 Task: Find connections with filter location Kaulsdorf with filter topic #Travelwith filter profile language Potuguese with filter current company Boyden with filter school The Bishop's School with filter industry Environmental Quality Programs with filter service category Life Insurance with filter keywords title Cosmetologist
Action: Mouse moved to (525, 65)
Screenshot: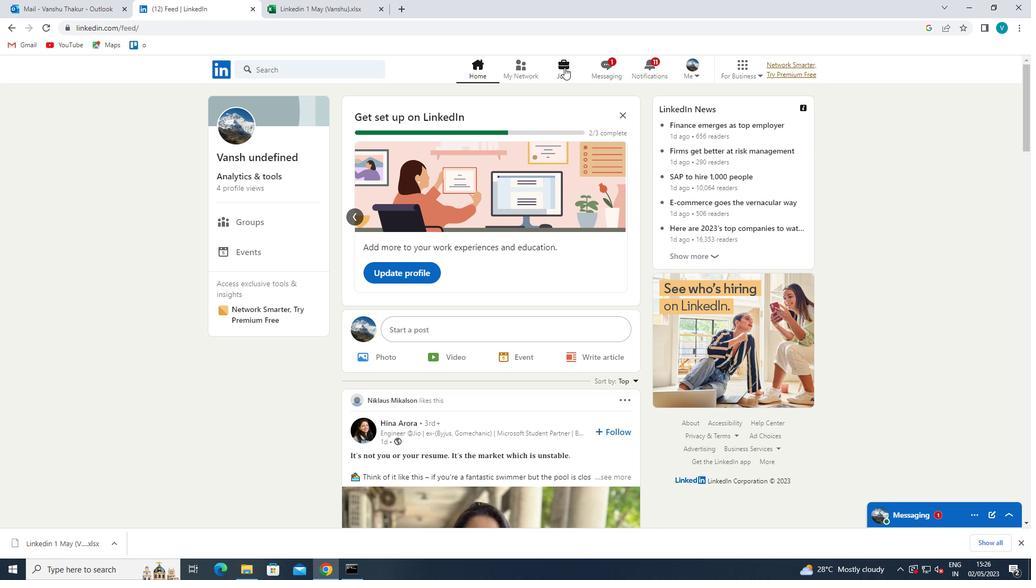 
Action: Mouse pressed left at (525, 65)
Screenshot: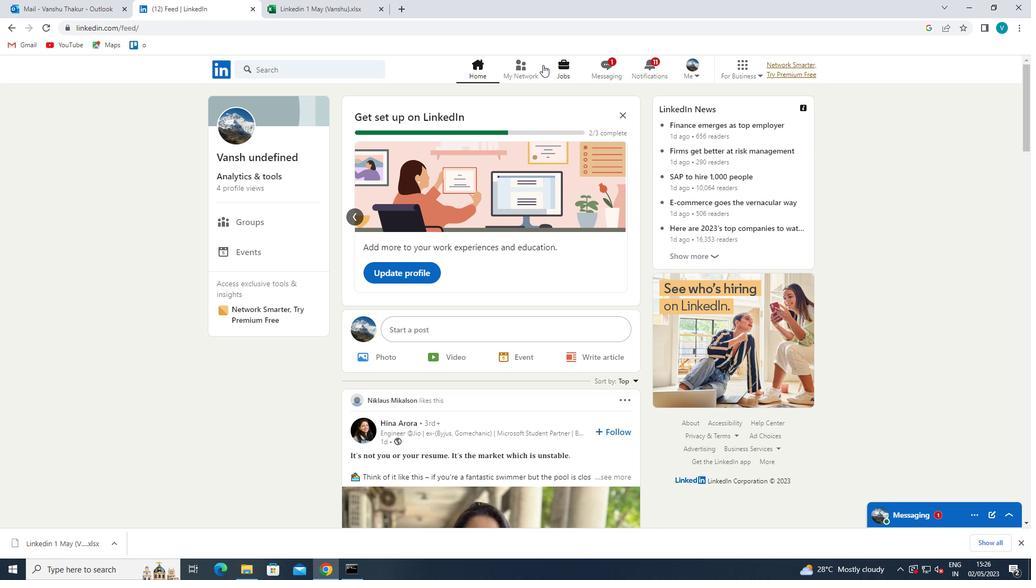 
Action: Mouse moved to (275, 126)
Screenshot: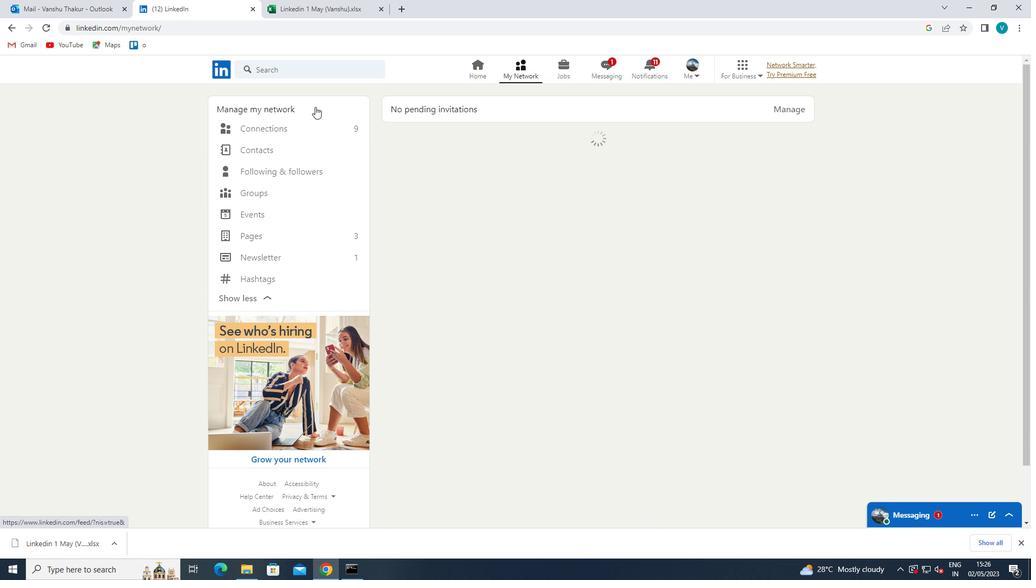 
Action: Mouse pressed left at (275, 126)
Screenshot: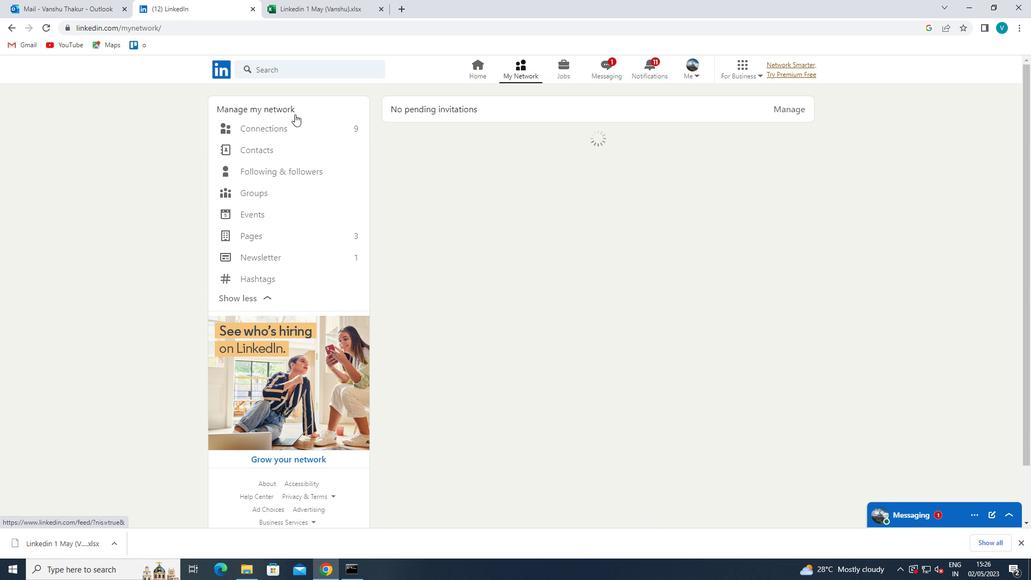 
Action: Mouse moved to (599, 128)
Screenshot: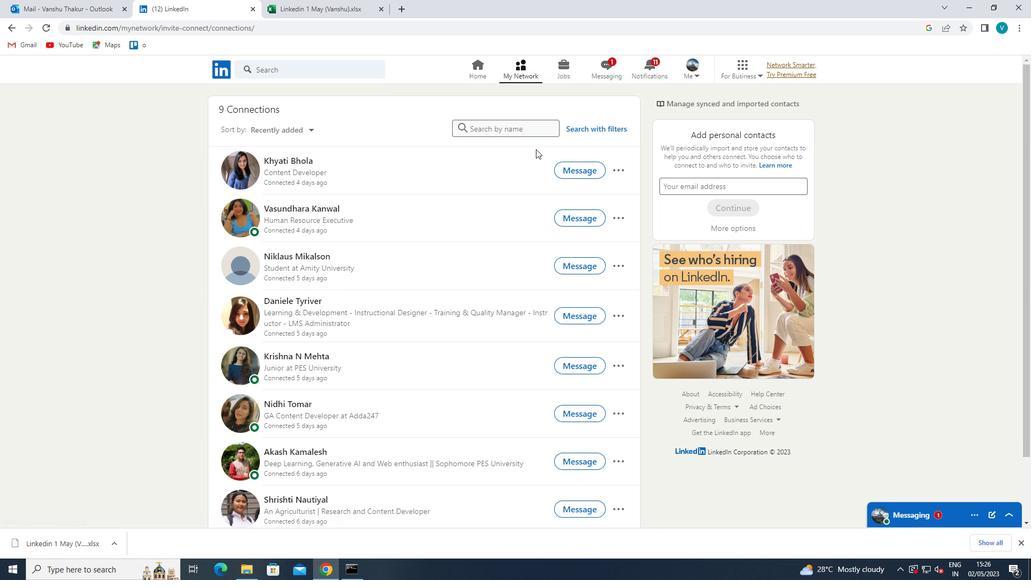 
Action: Mouse pressed left at (599, 128)
Screenshot: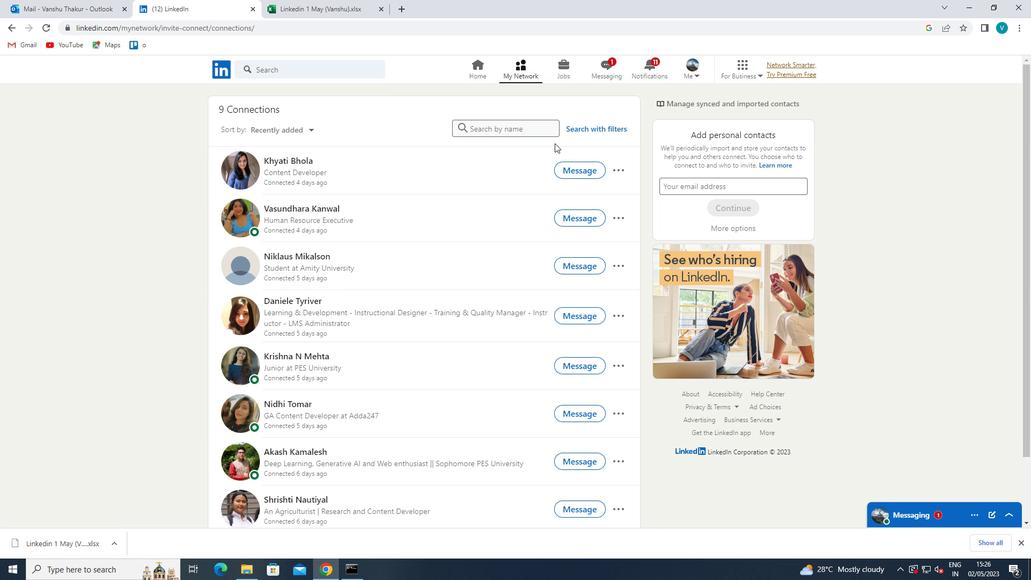 
Action: Mouse moved to (513, 106)
Screenshot: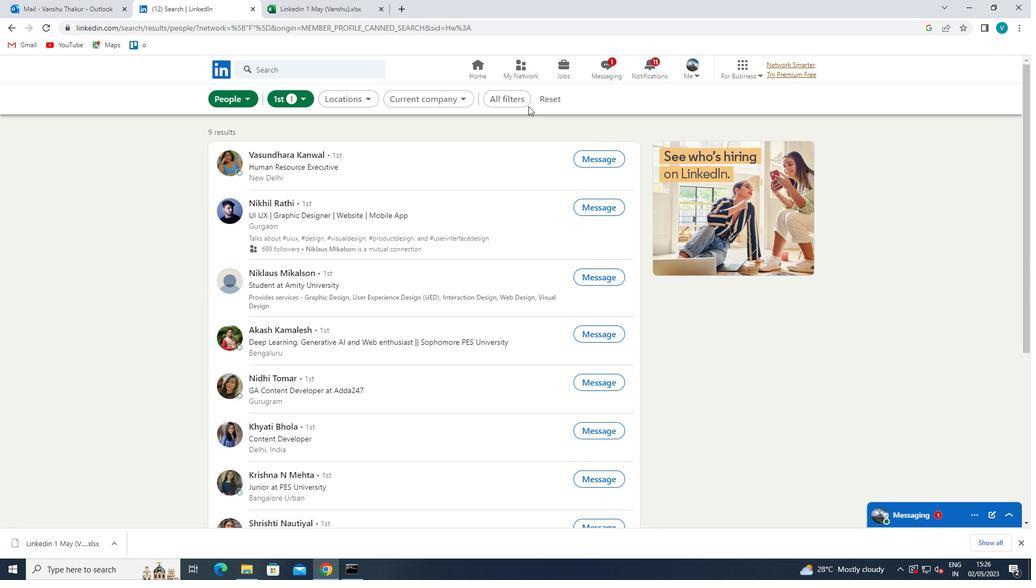 
Action: Mouse pressed left at (513, 106)
Screenshot: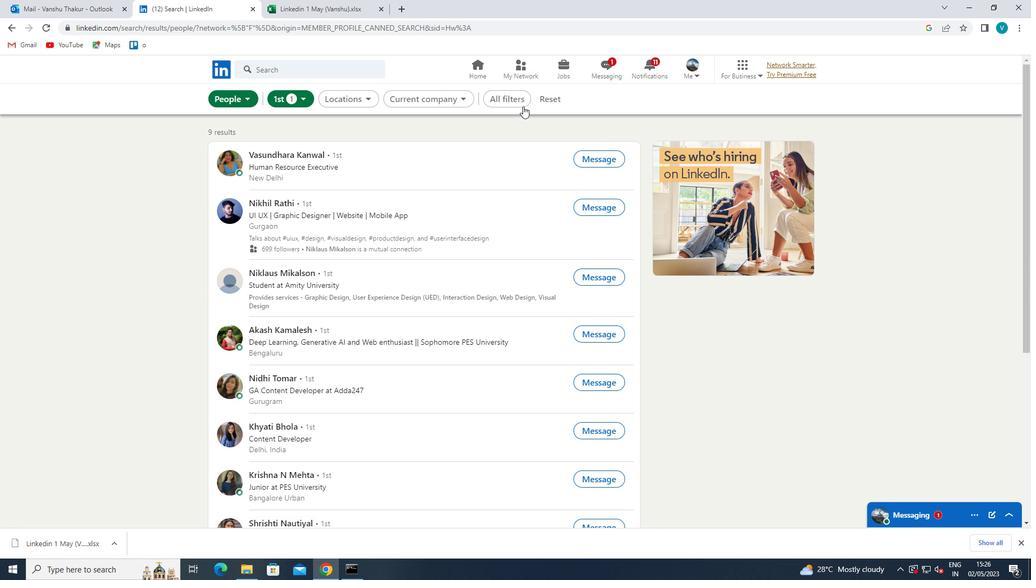 
Action: Mouse moved to (879, 277)
Screenshot: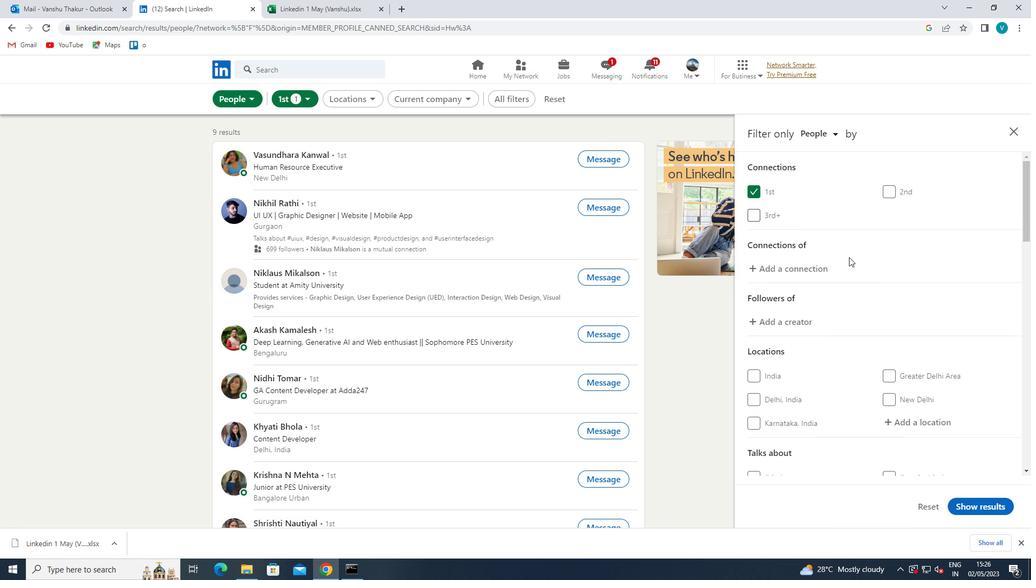 
Action: Mouse scrolled (879, 277) with delta (0, 0)
Screenshot: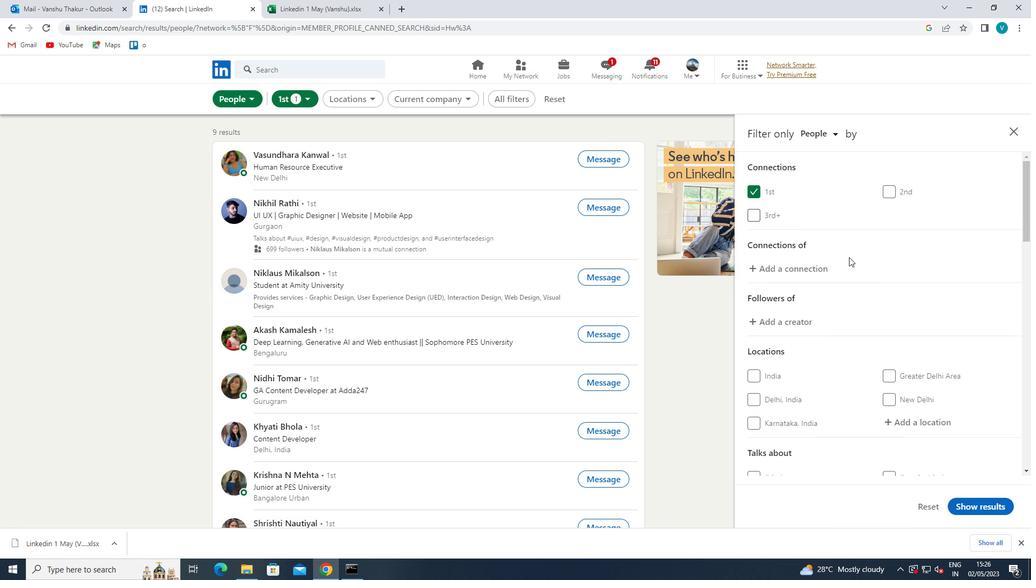 
Action: Mouse moved to (879, 277)
Screenshot: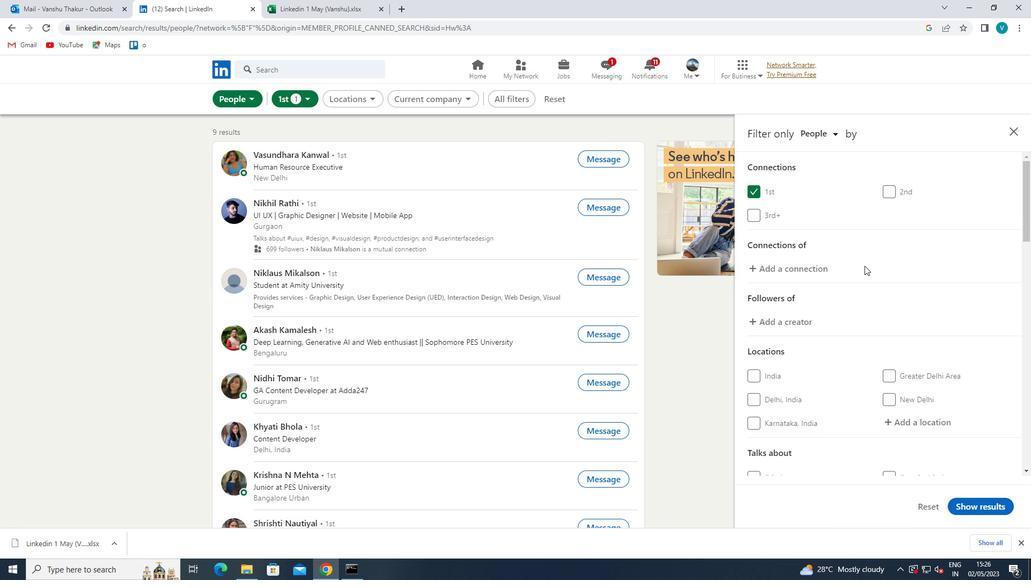 
Action: Mouse scrolled (879, 277) with delta (0, 0)
Screenshot: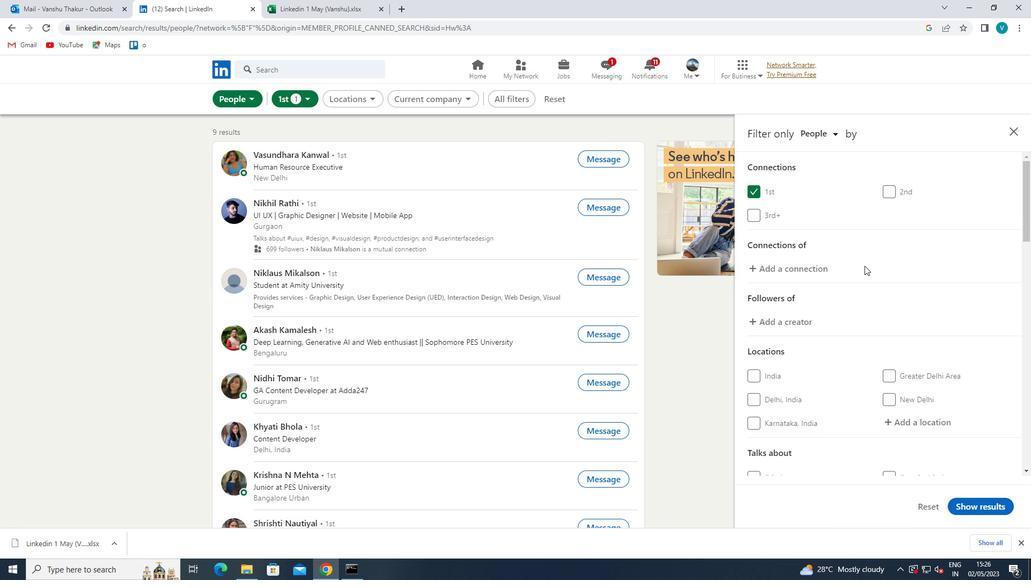 
Action: Mouse moved to (922, 313)
Screenshot: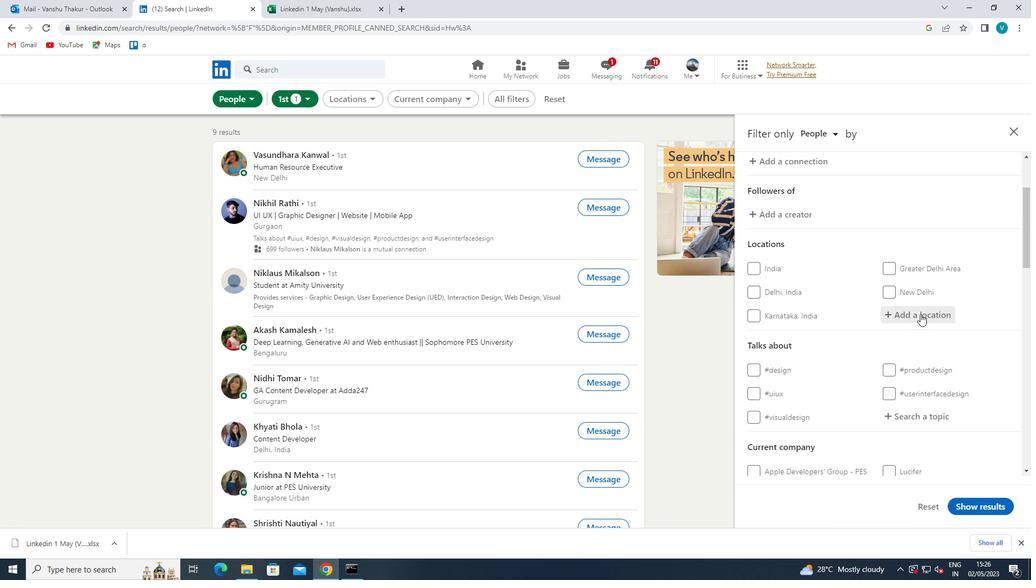
Action: Mouse pressed left at (922, 313)
Screenshot: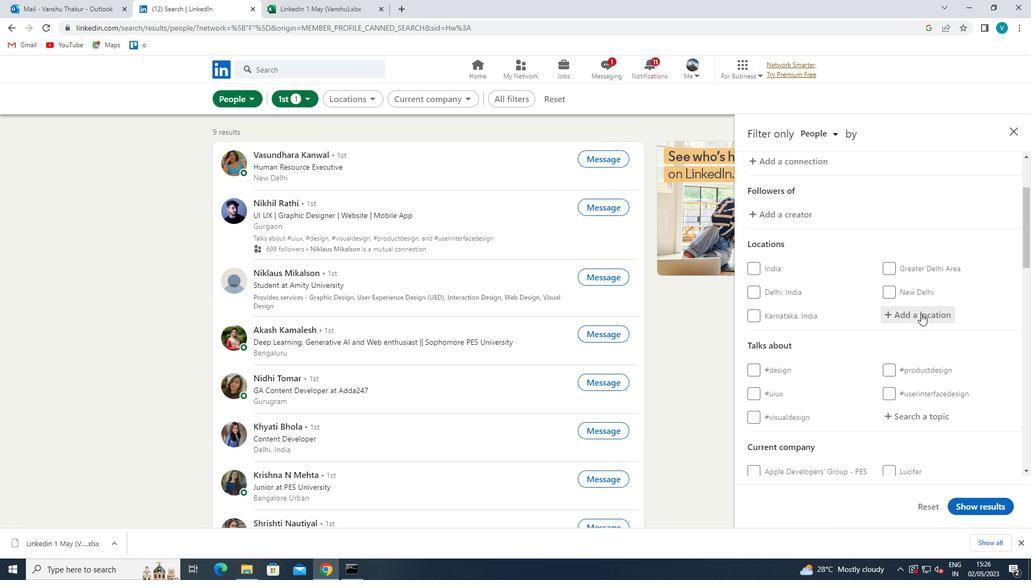 
Action: Mouse moved to (839, 268)
Screenshot: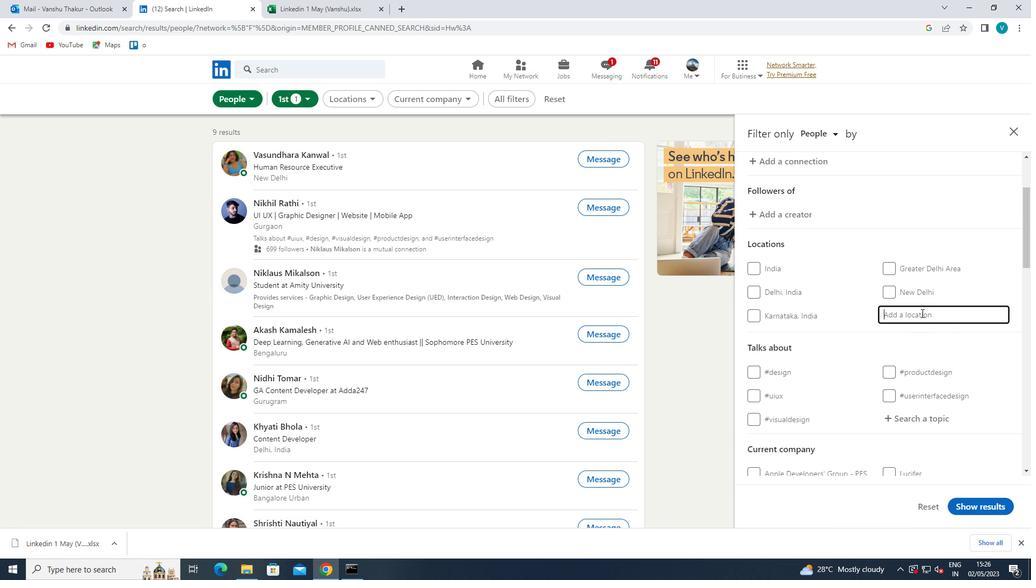 
Action: Key pressed <Key.shift>K
Screenshot: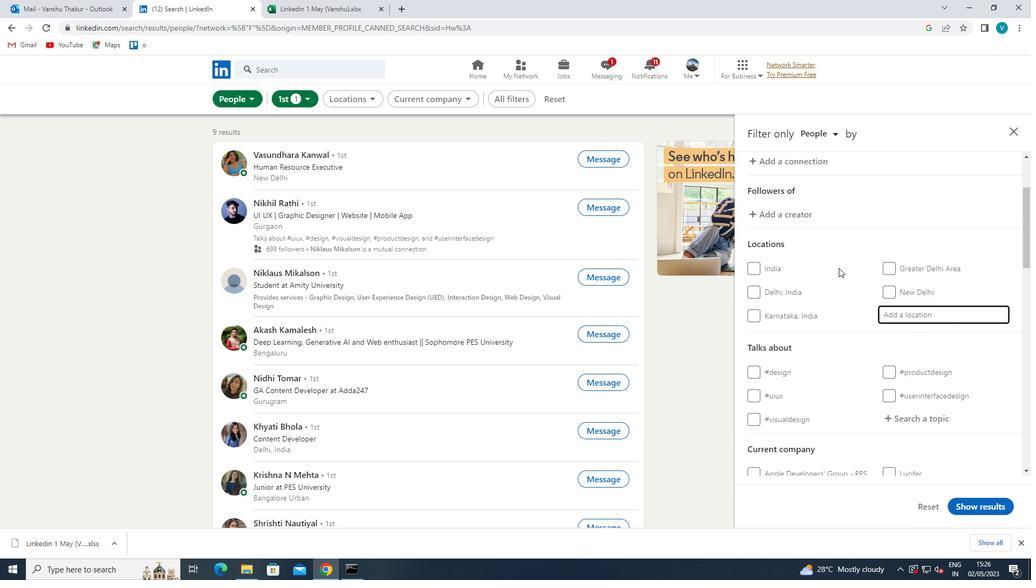 
Action: Mouse moved to (839, 268)
Screenshot: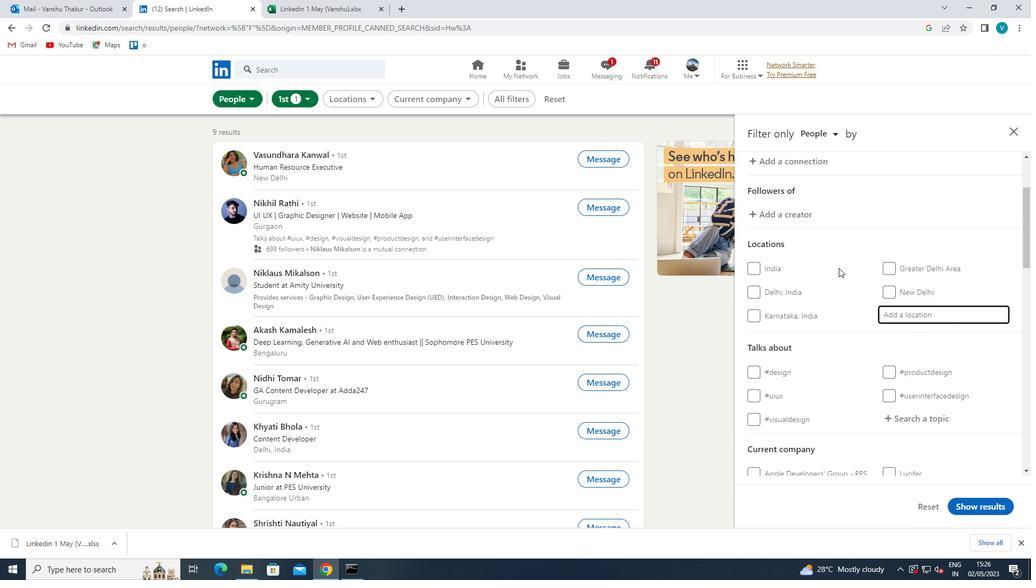
Action: Key pressed AULSDORF
Screenshot: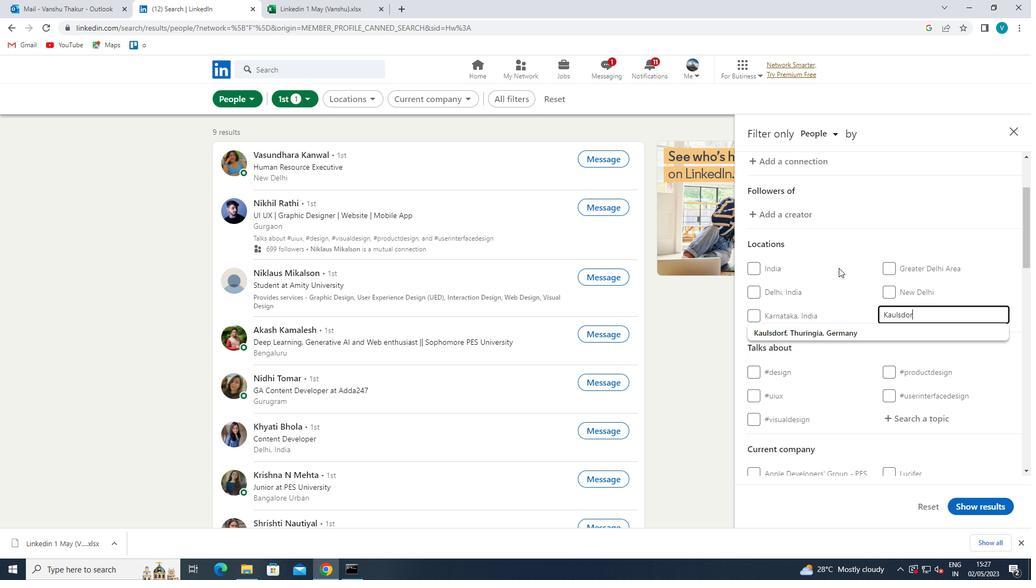 
Action: Mouse moved to (828, 333)
Screenshot: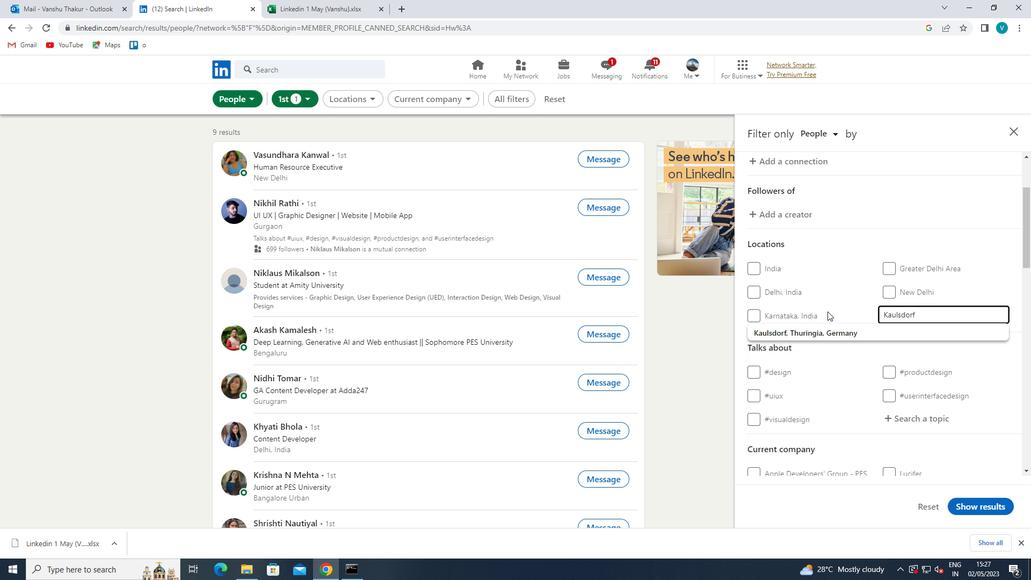 
Action: Mouse pressed left at (828, 333)
Screenshot: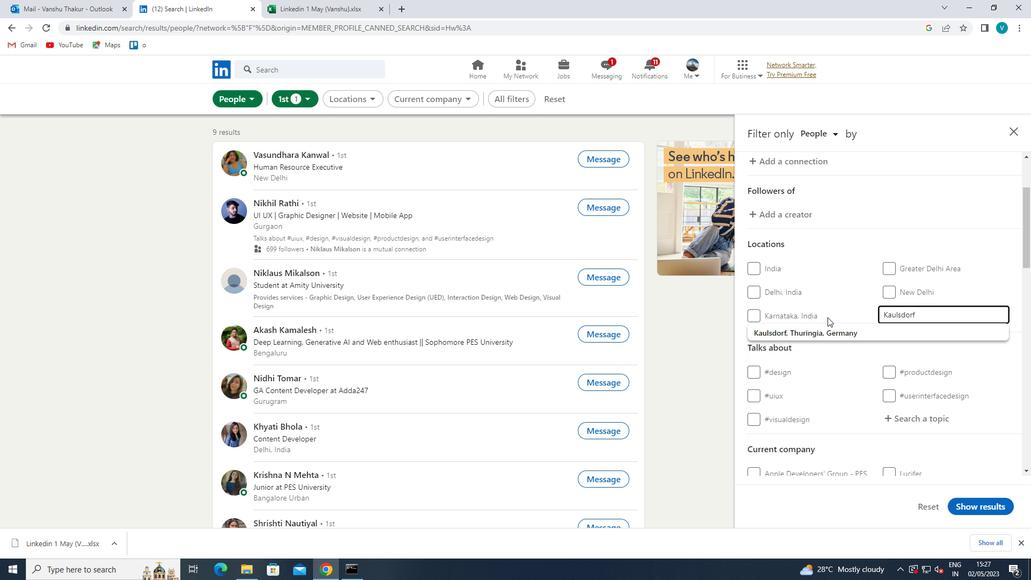 
Action: Mouse moved to (830, 331)
Screenshot: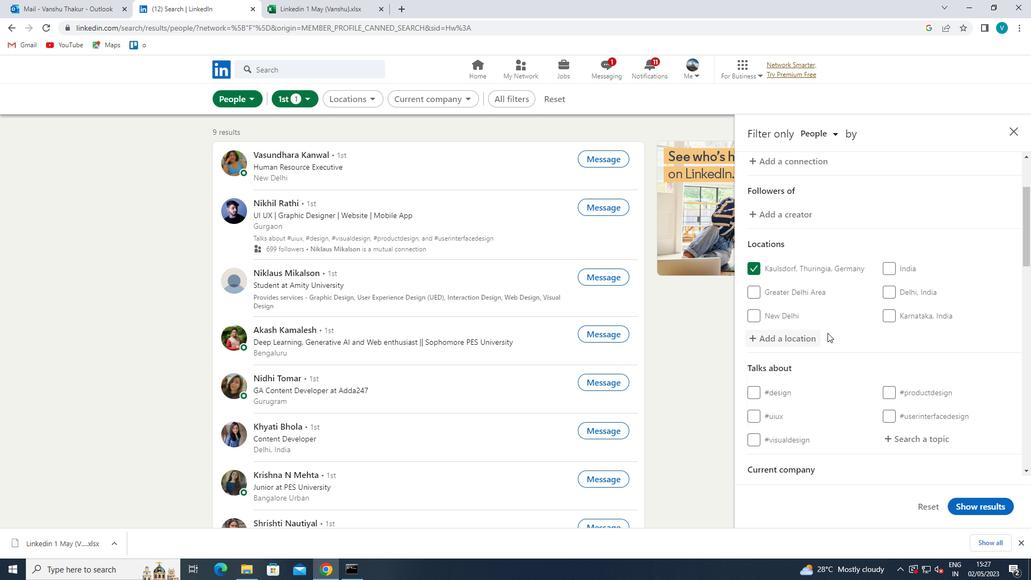 
Action: Mouse scrolled (830, 331) with delta (0, 0)
Screenshot: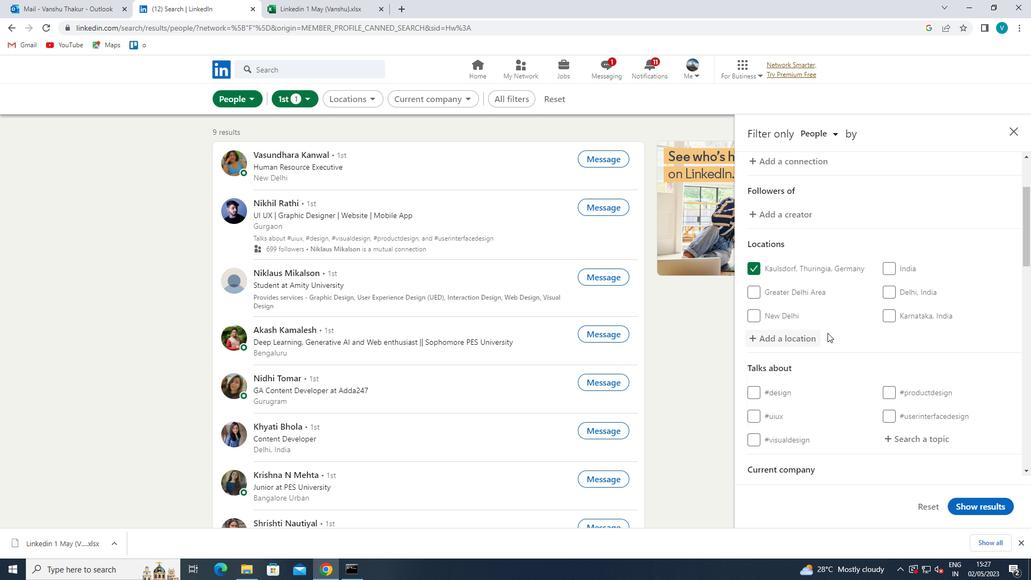 
Action: Mouse moved to (832, 331)
Screenshot: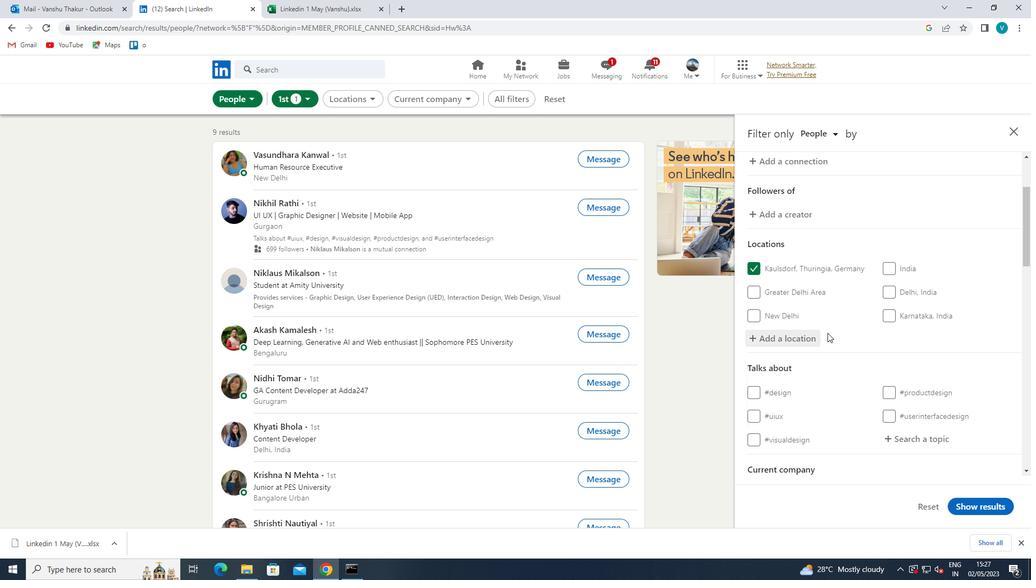 
Action: Mouse scrolled (832, 330) with delta (0, 0)
Screenshot: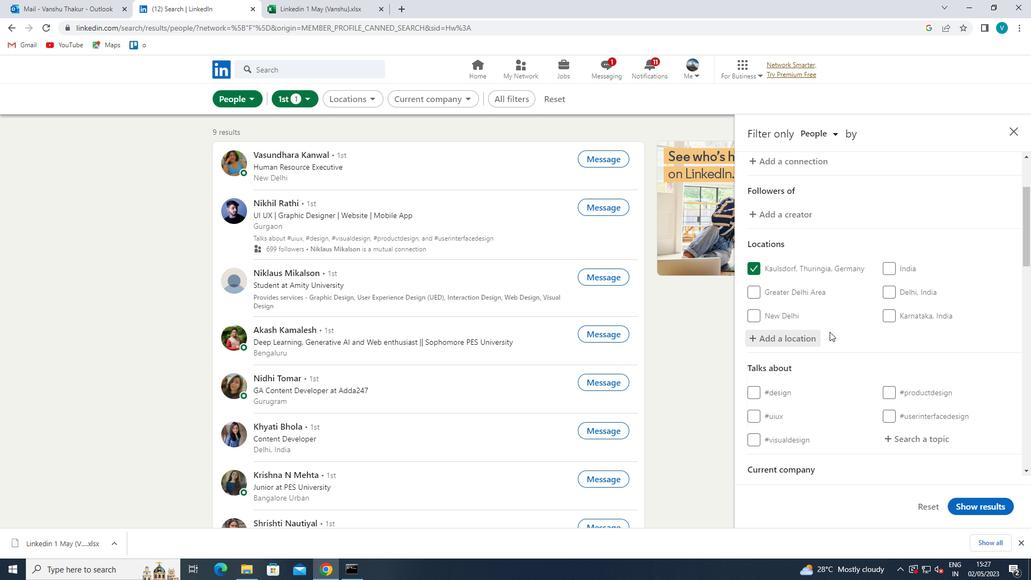 
Action: Mouse scrolled (832, 330) with delta (0, 0)
Screenshot: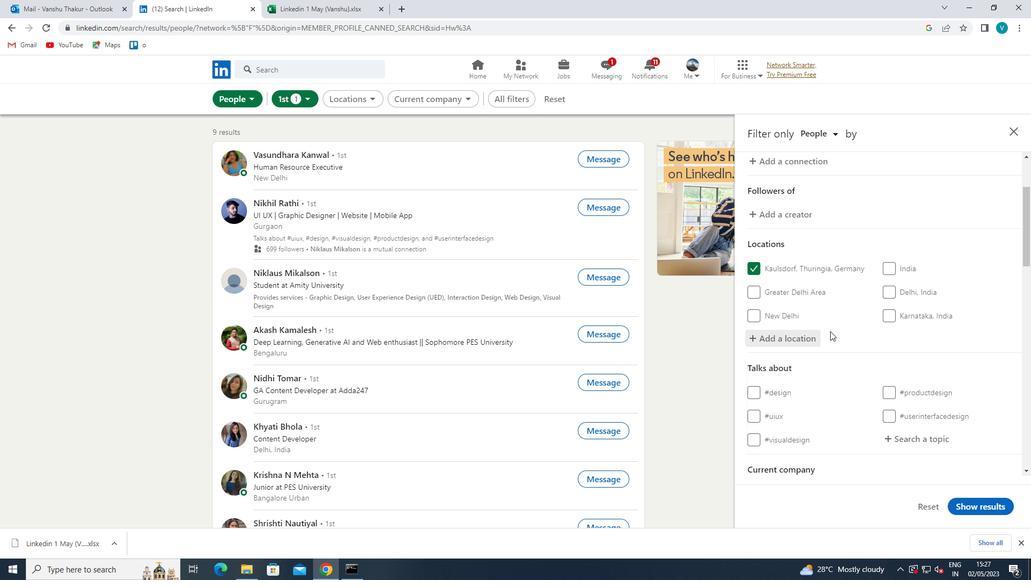 
Action: Mouse moved to (936, 277)
Screenshot: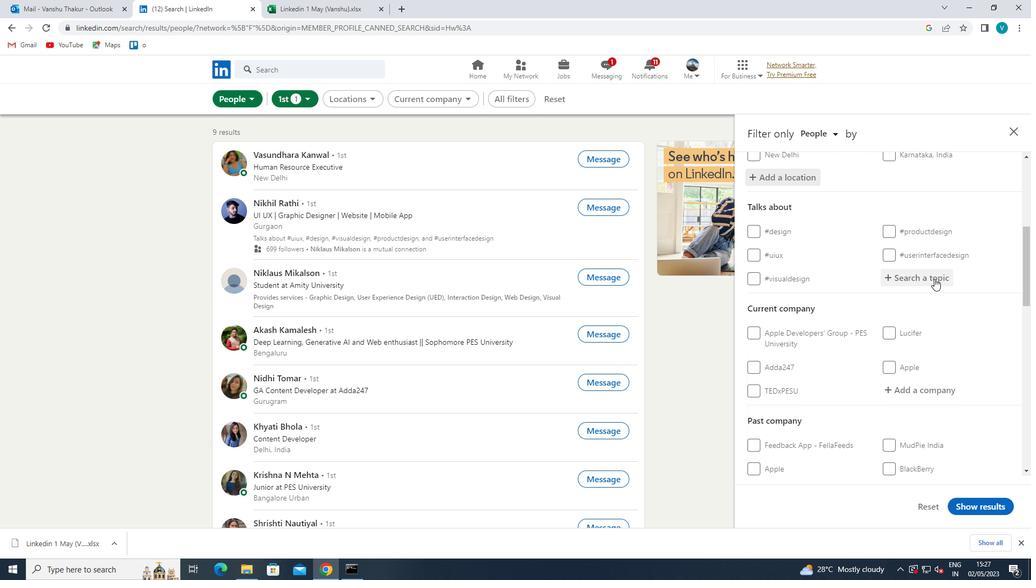 
Action: Mouse pressed left at (936, 277)
Screenshot: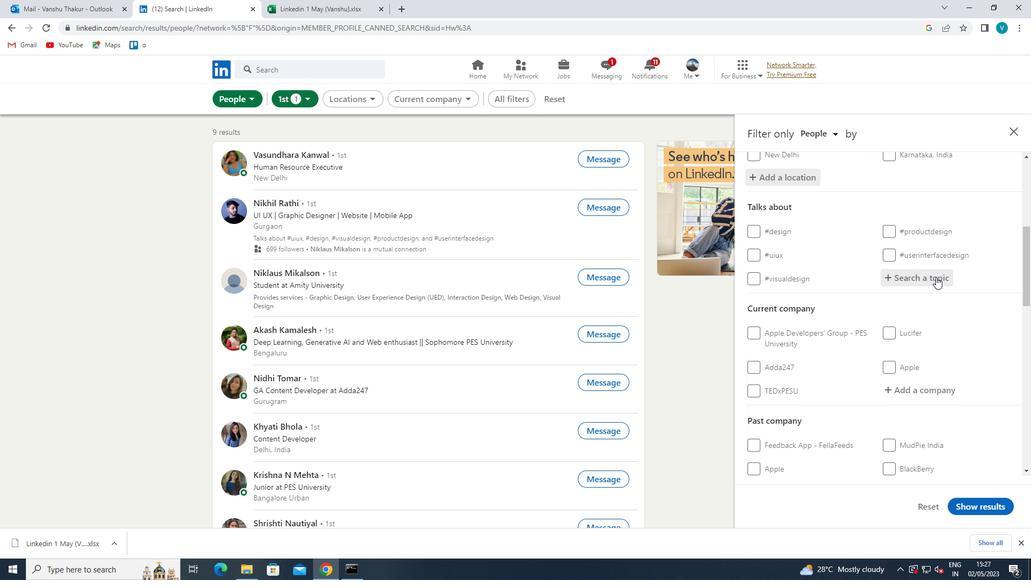 
Action: Mouse moved to (877, 309)
Screenshot: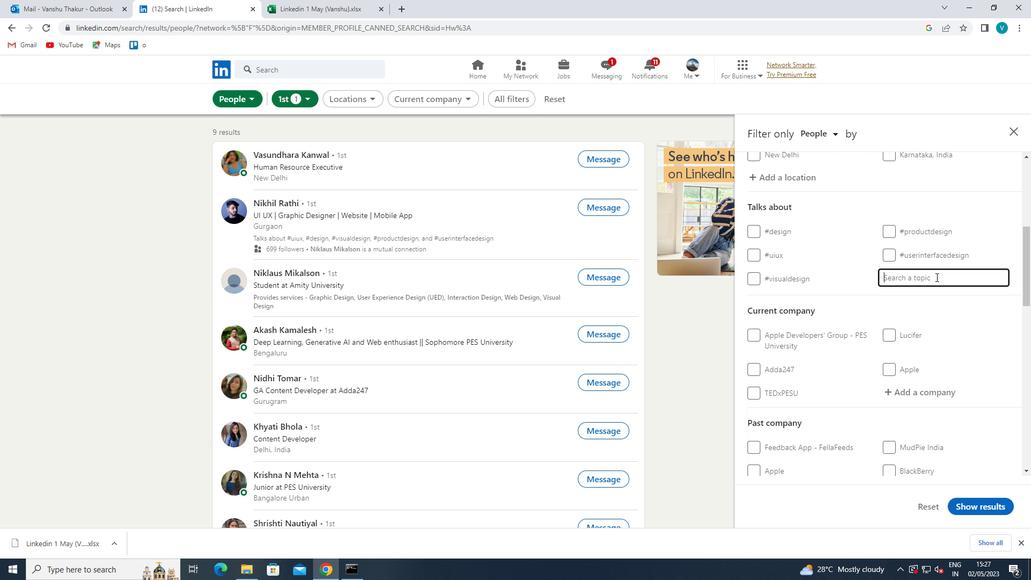 
Action: Key pressed <Key.shift><Key.shift><Key.shift>TRAV
Screenshot: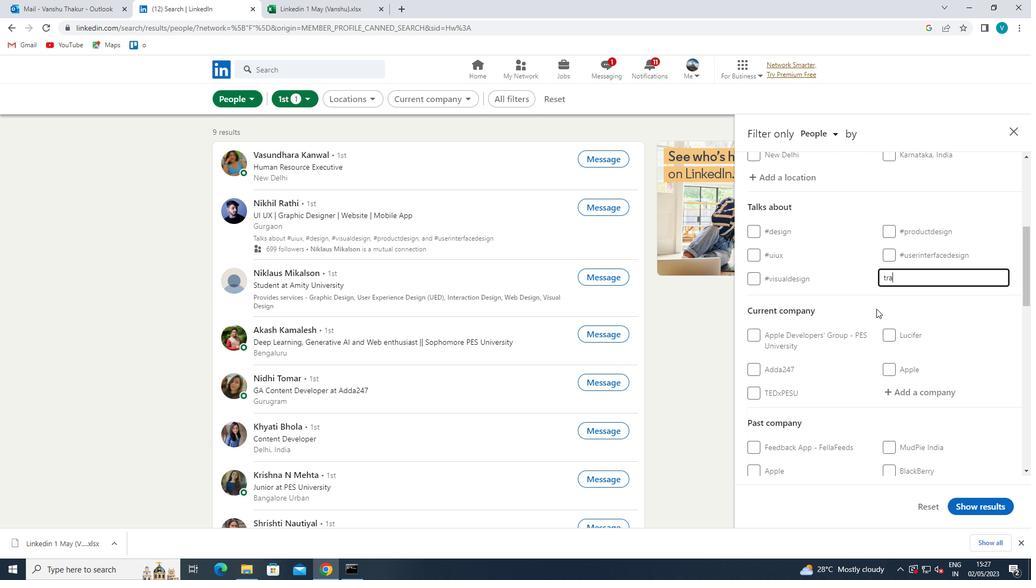 
Action: Mouse moved to (877, 309)
Screenshot: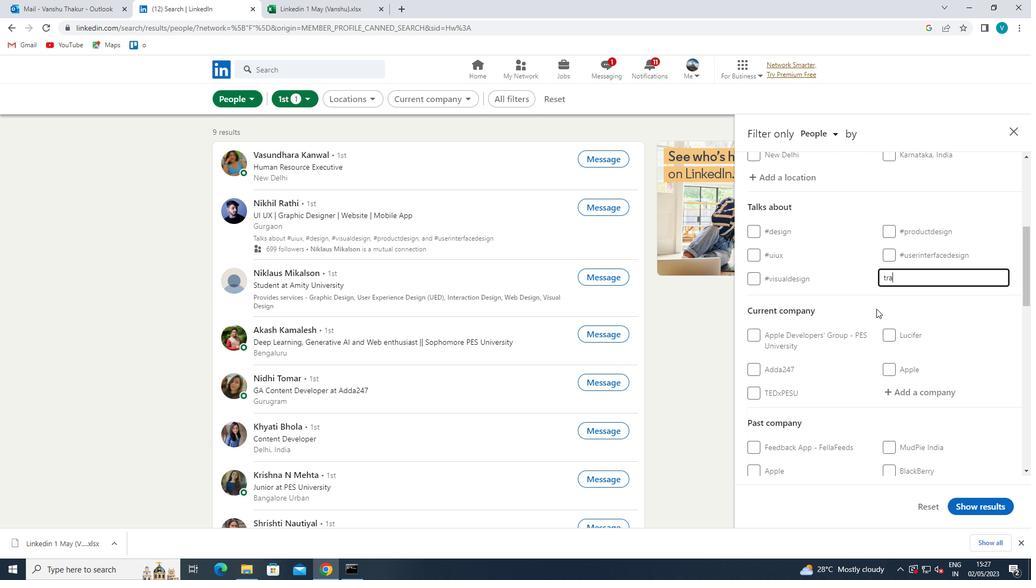 
Action: Key pressed EL
Screenshot: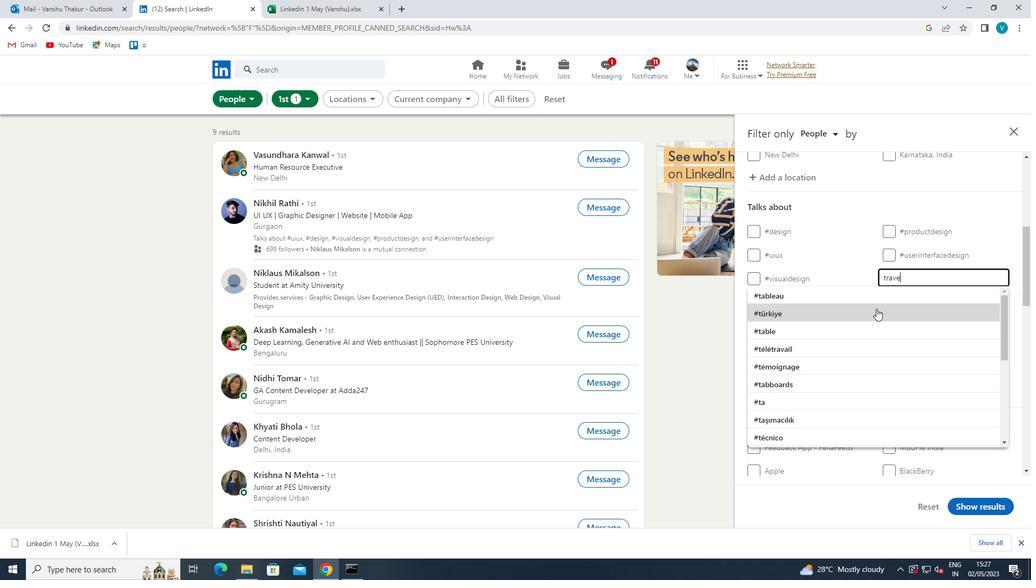 
Action: Mouse moved to (882, 294)
Screenshot: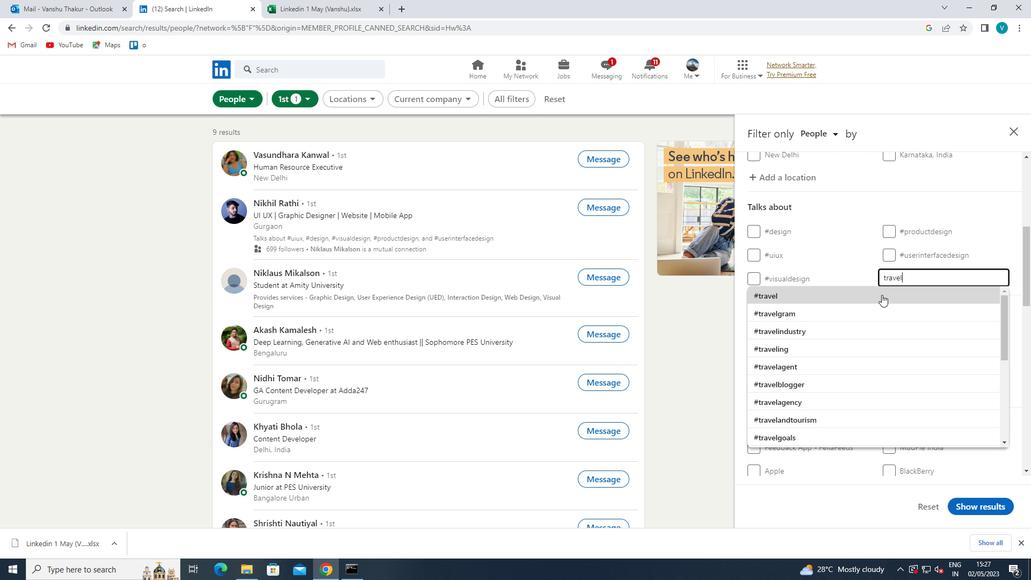 
Action: Mouse pressed left at (882, 294)
Screenshot: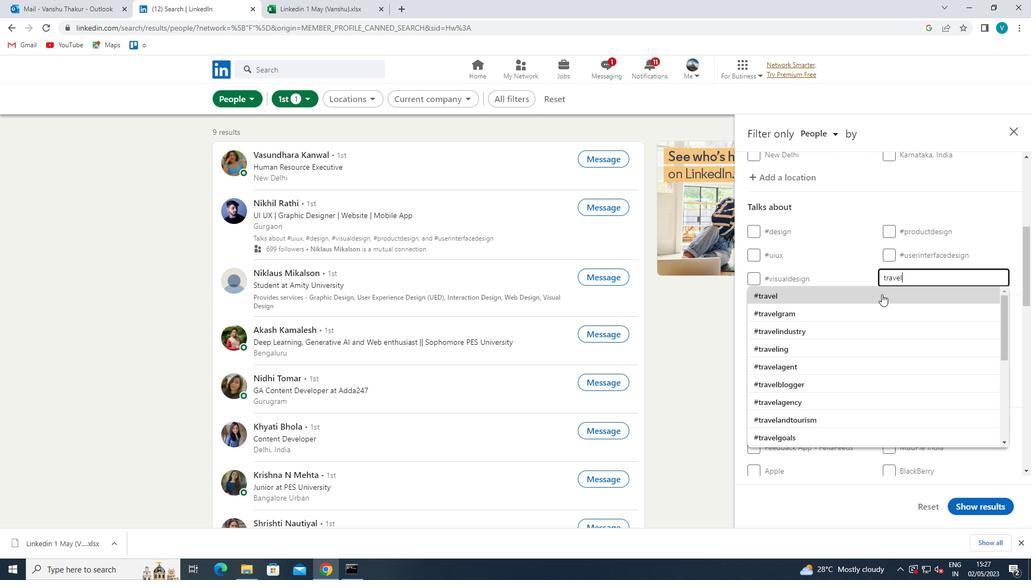 
Action: Mouse scrolled (882, 293) with delta (0, 0)
Screenshot: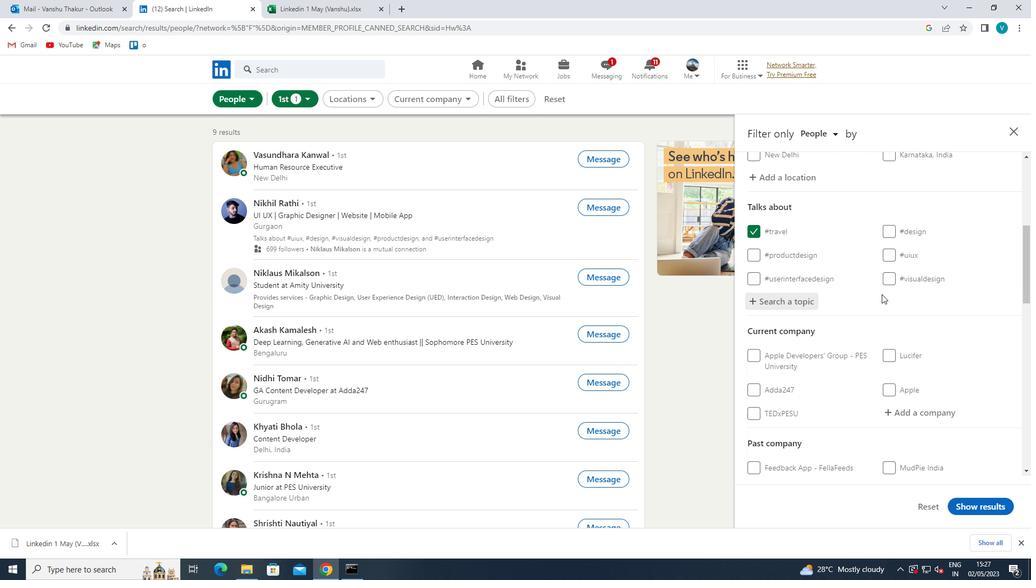 
Action: Mouse scrolled (882, 293) with delta (0, 0)
Screenshot: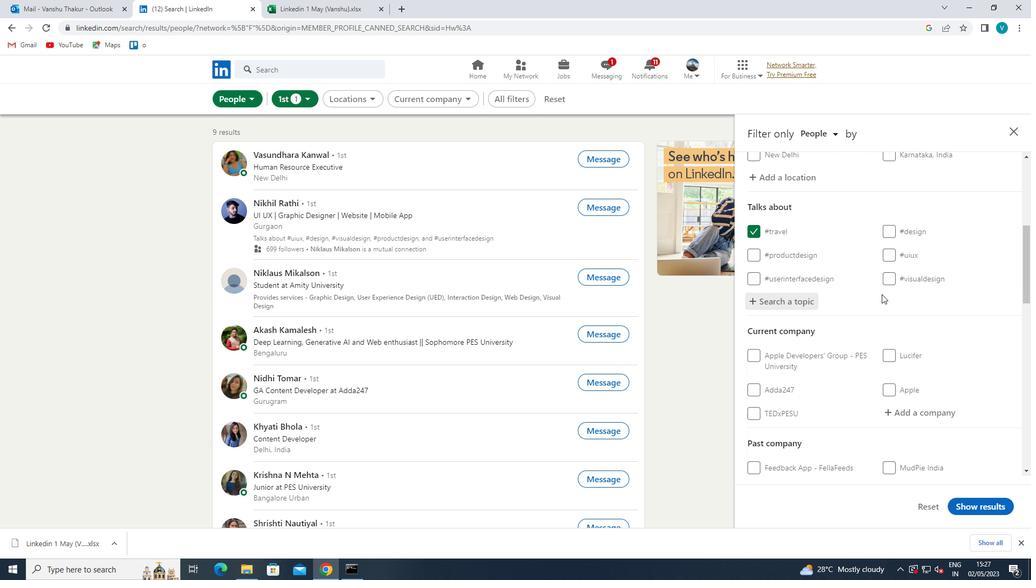 
Action: Mouse scrolled (882, 293) with delta (0, 0)
Screenshot: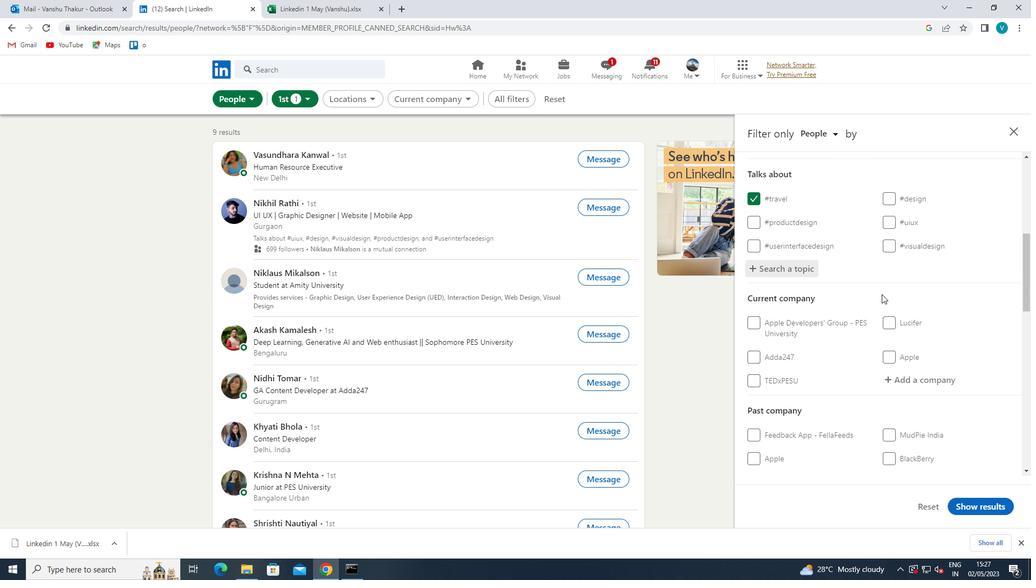 
Action: Mouse moved to (924, 249)
Screenshot: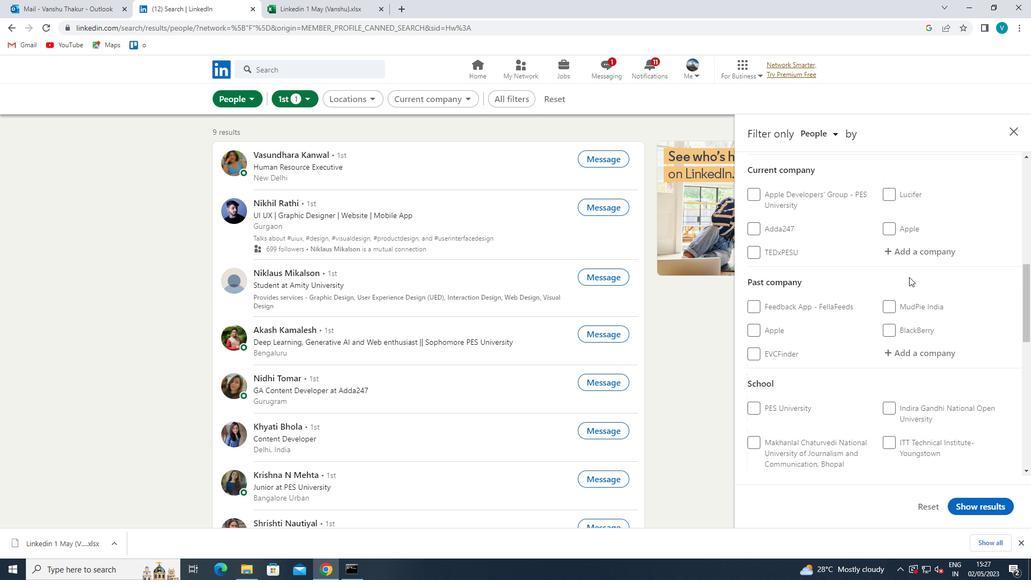 
Action: Mouse pressed left at (924, 249)
Screenshot: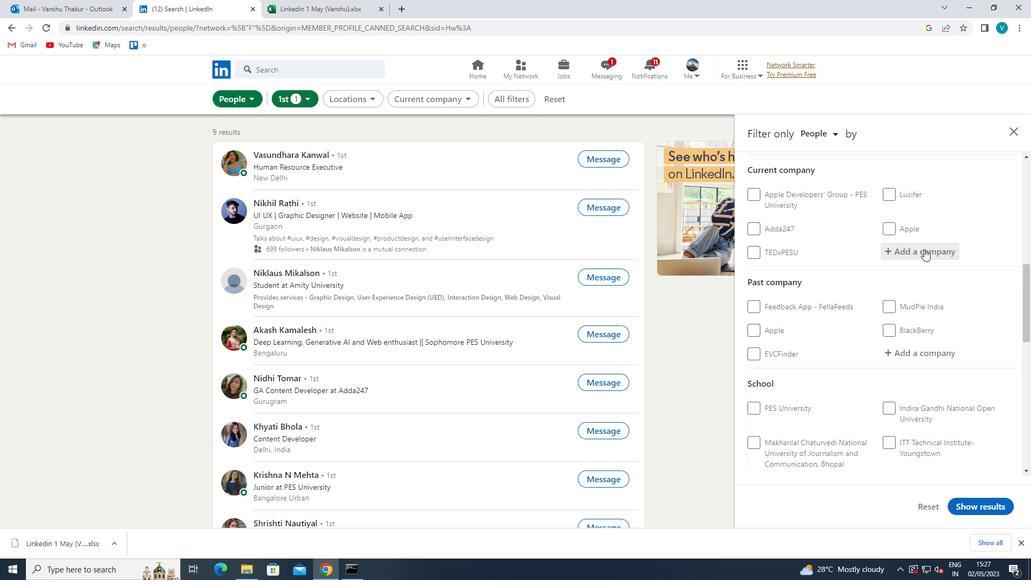 
Action: Key pressed <Key.shift>B
Screenshot: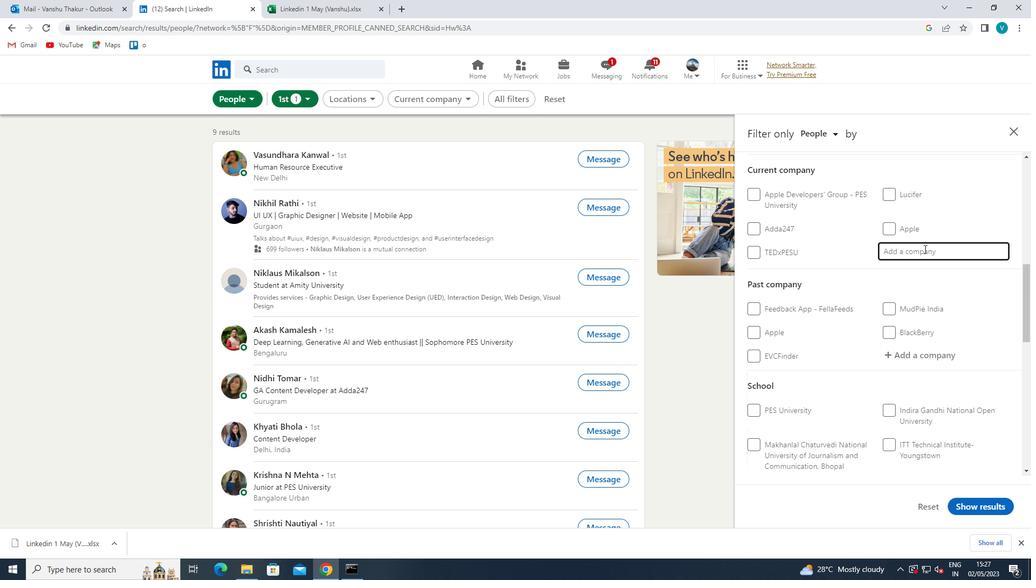 
Action: Mouse moved to (874, 277)
Screenshot: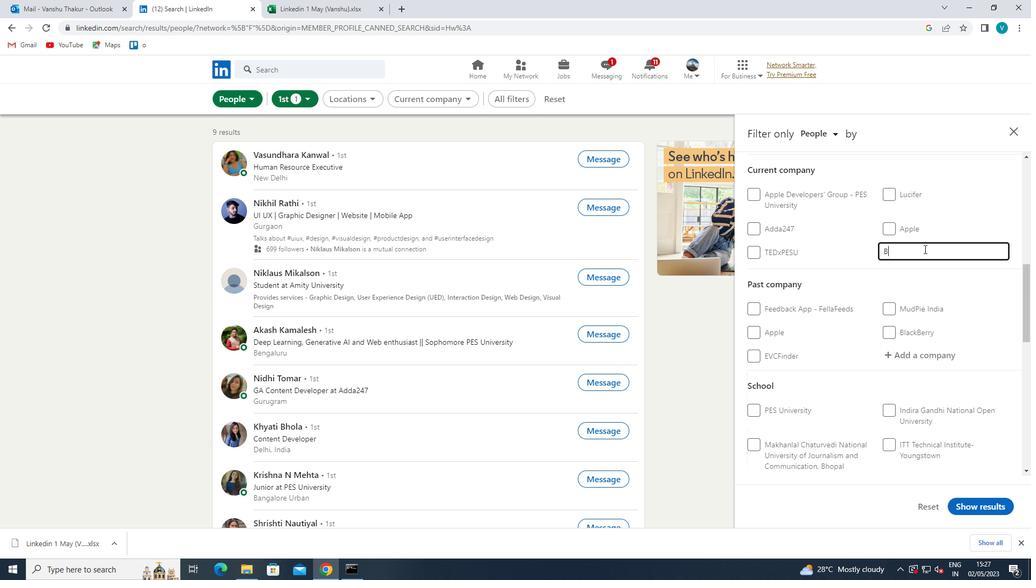 
Action: Key pressed OYDEN
Screenshot: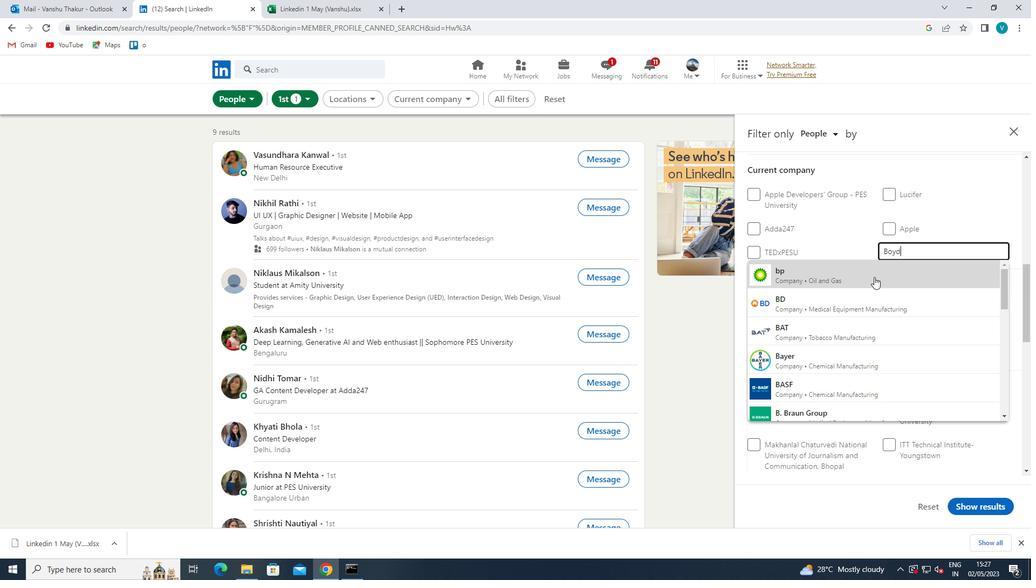 
Action: Mouse moved to (873, 278)
Screenshot: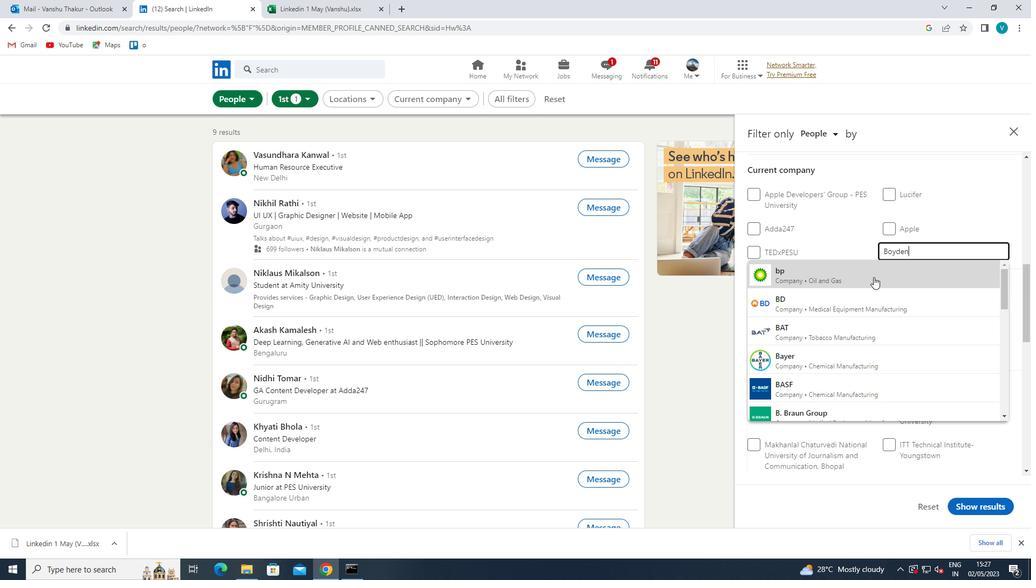 
Action: Mouse pressed left at (873, 278)
Screenshot: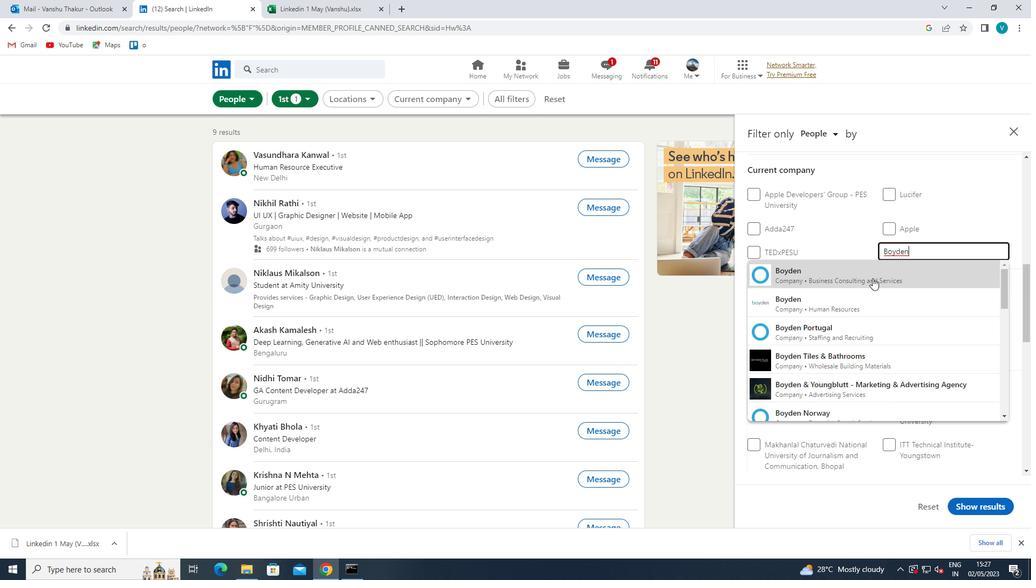 
Action: Mouse moved to (873, 278)
Screenshot: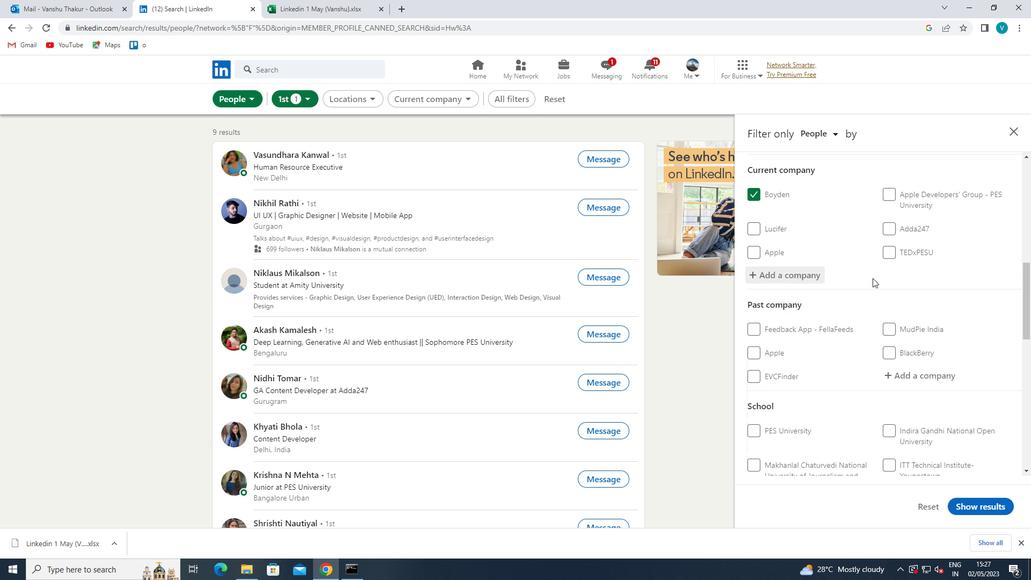 
Action: Mouse scrolled (873, 277) with delta (0, 0)
Screenshot: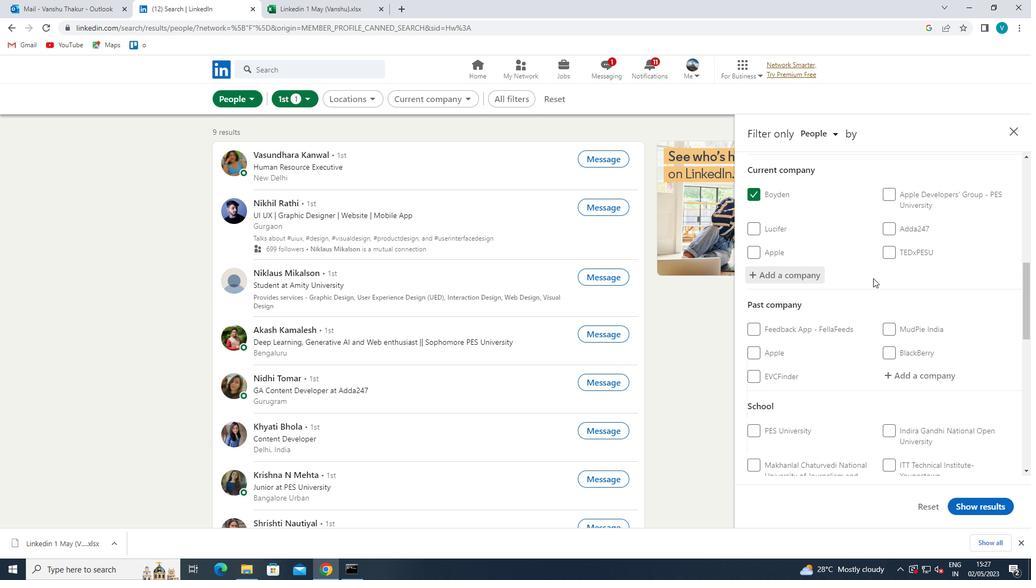 
Action: Mouse scrolled (873, 277) with delta (0, 0)
Screenshot: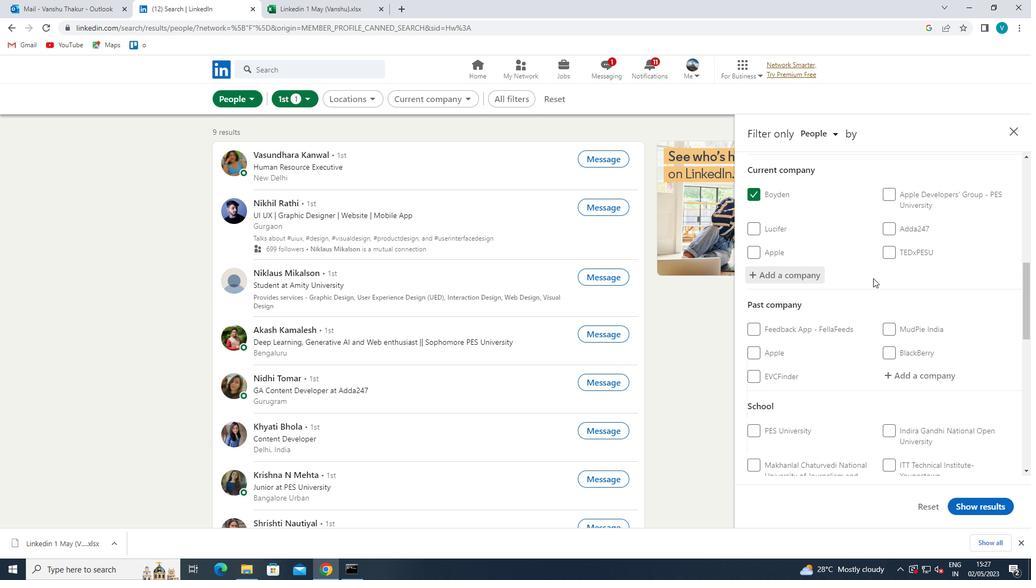 
Action: Mouse scrolled (873, 277) with delta (0, 0)
Screenshot: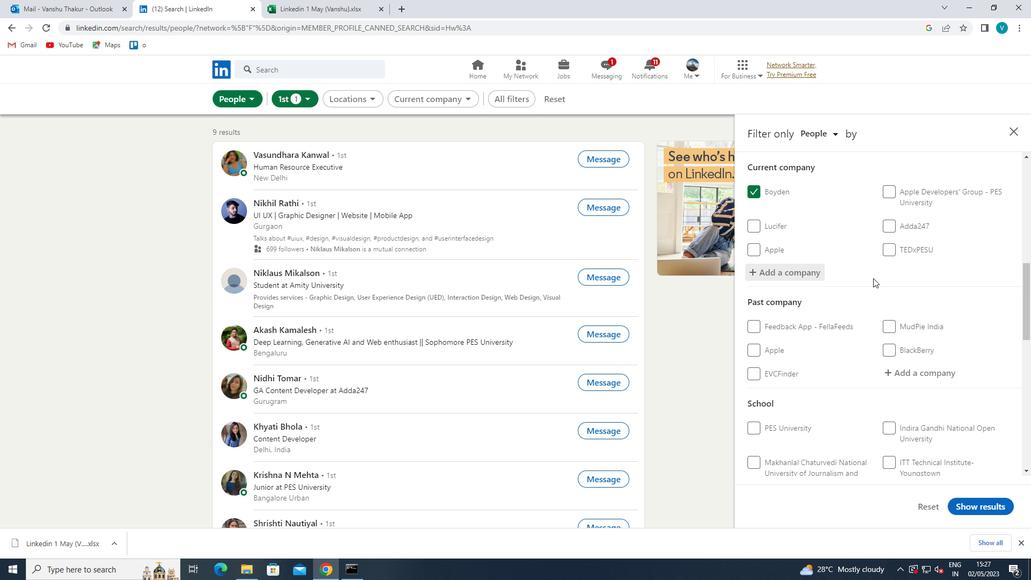 
Action: Mouse scrolled (873, 277) with delta (0, 0)
Screenshot: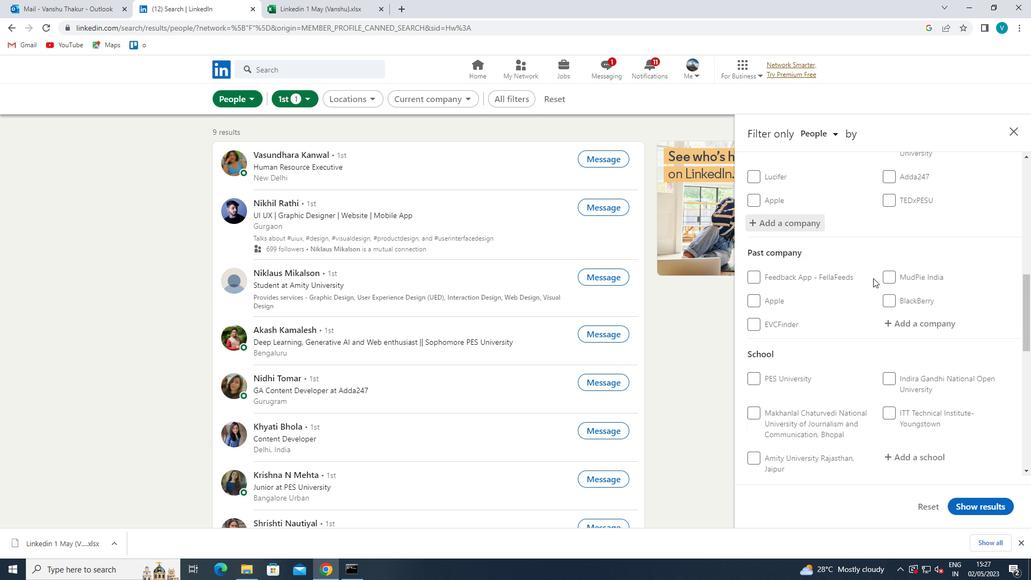 
Action: Mouse moved to (921, 294)
Screenshot: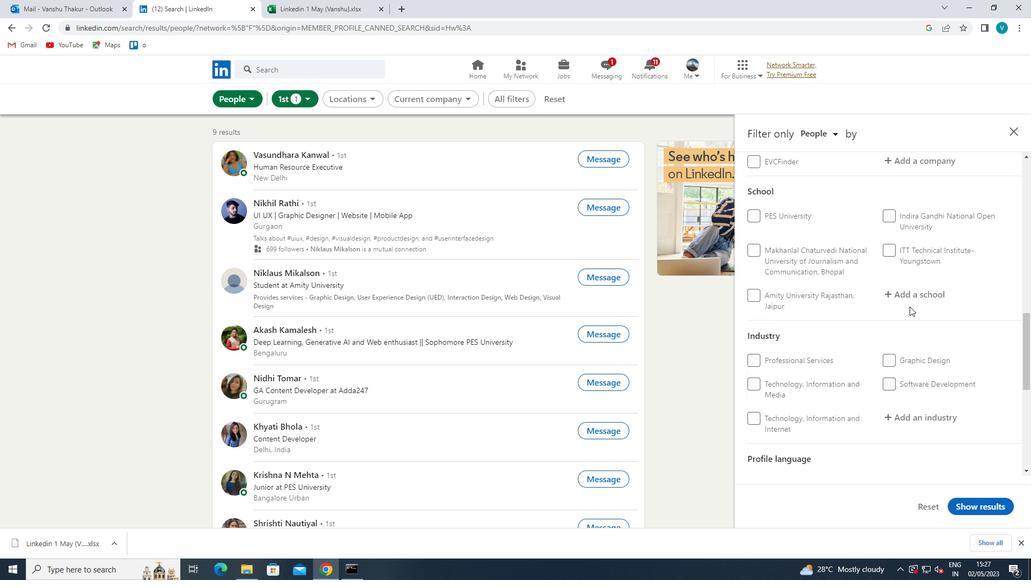 
Action: Mouse pressed left at (921, 294)
Screenshot: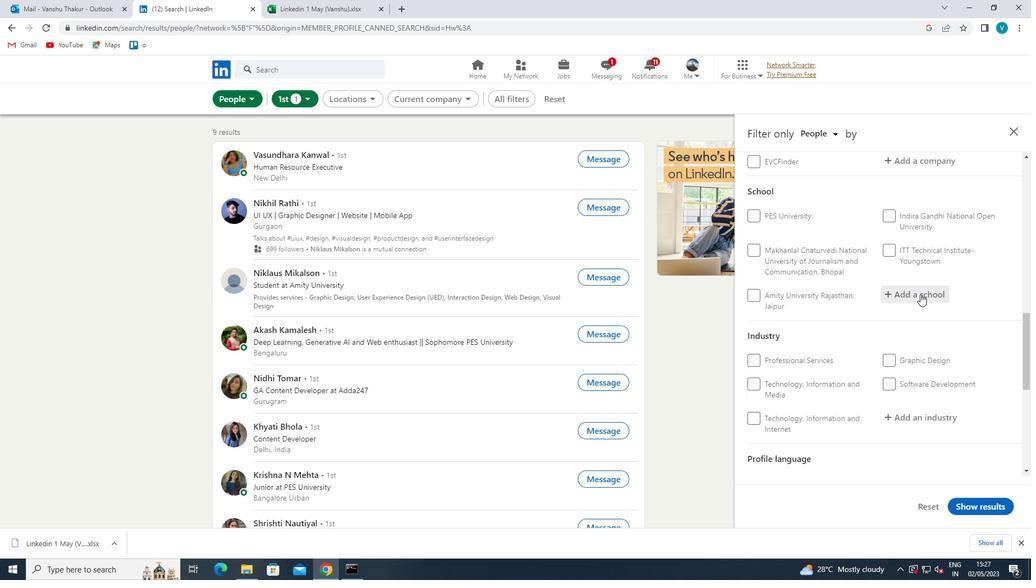 
Action: Mouse moved to (921, 294)
Screenshot: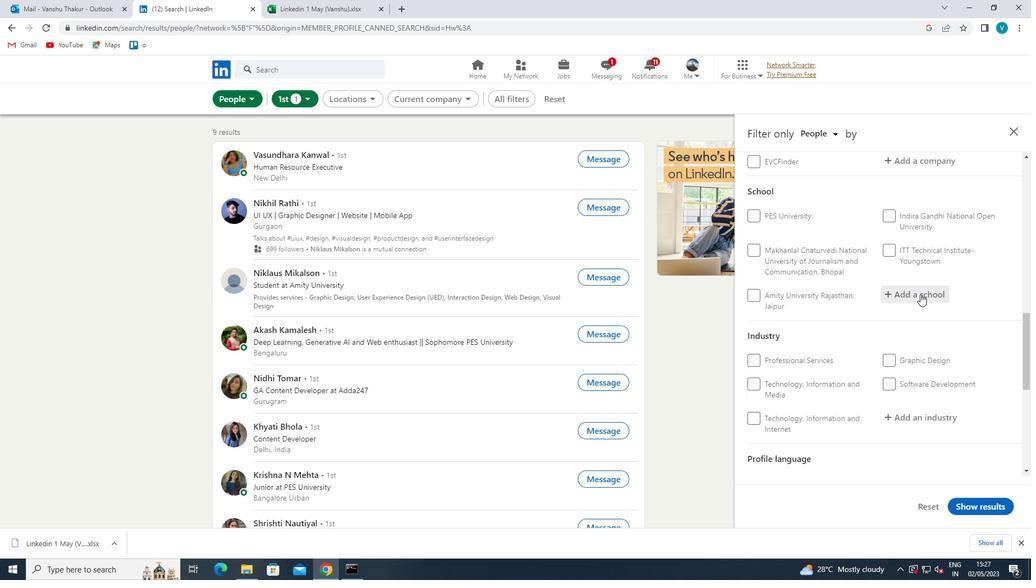 
Action: Key pressed <Key.shift>
Screenshot: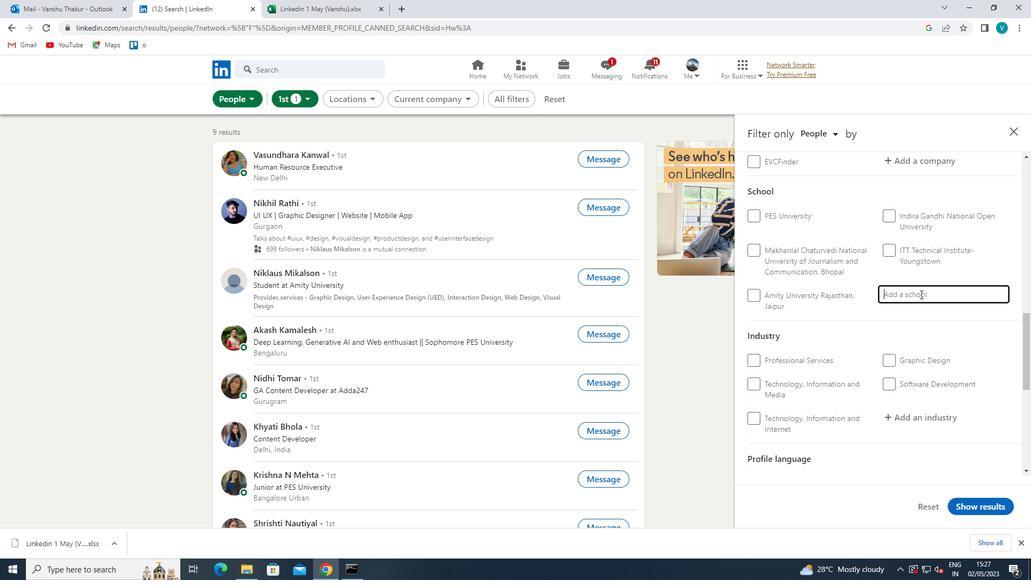 
Action: Mouse moved to (895, 309)
Screenshot: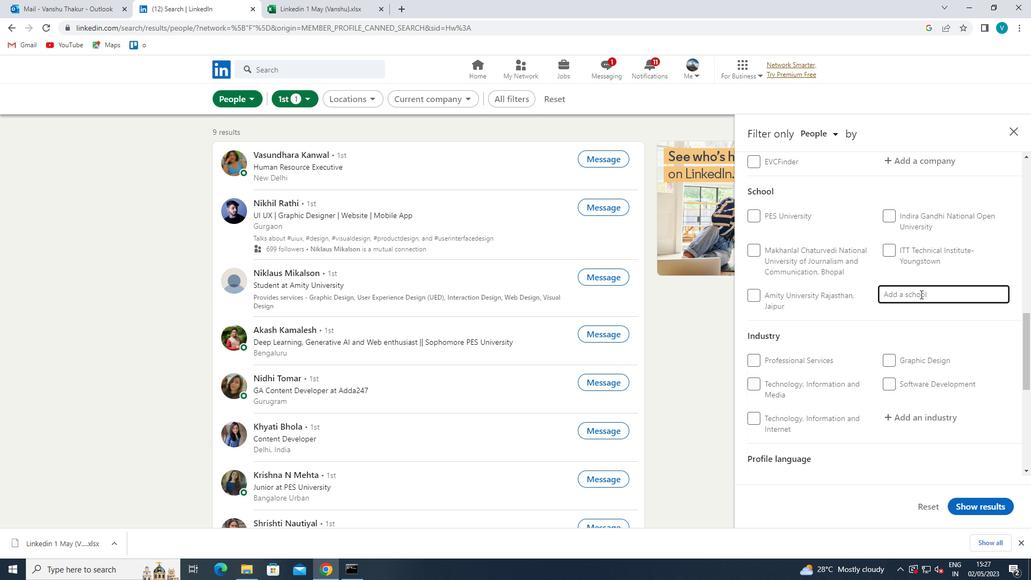 
Action: Key pressed <Key.shift><Key.shift><Key.shift><Key.shift>T
Screenshot: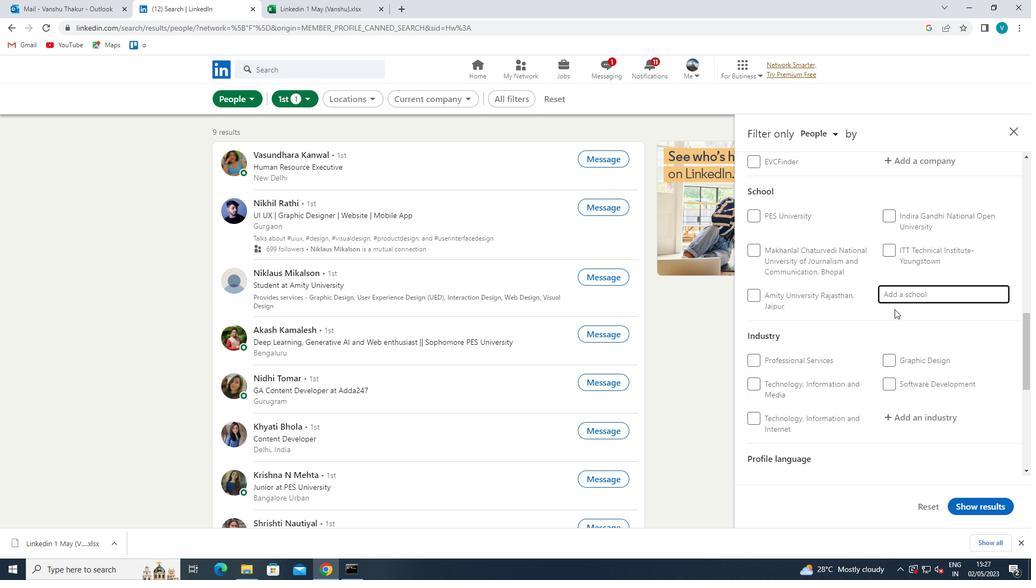 
Action: Mouse moved to (895, 310)
Screenshot: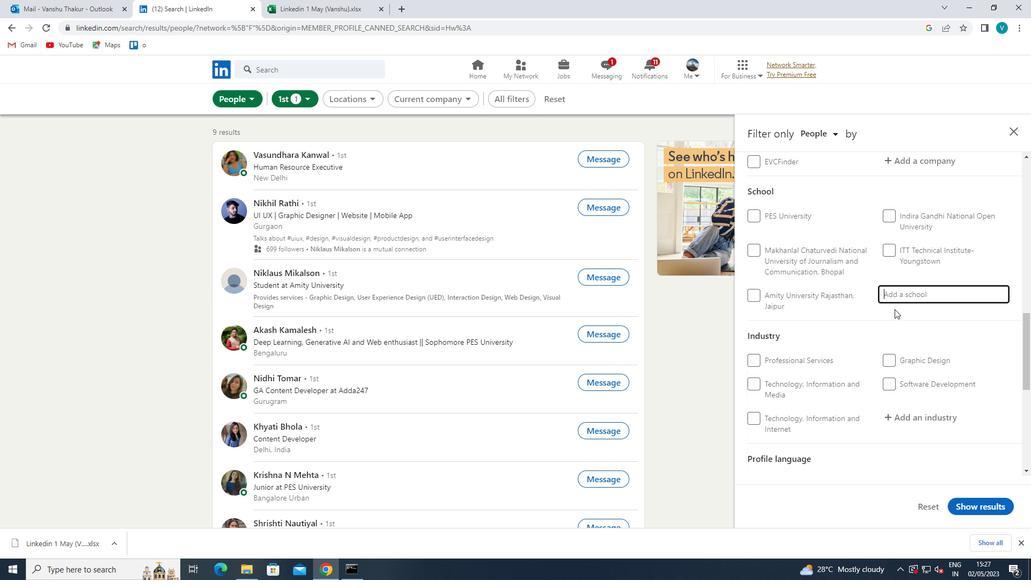 
Action: Key pressed HE<Key.space><Key.shift><Key.shift><Key.shift><Key.shift><Key.shift><Key.shift><Key.shift><Key.shift><Key.shift><Key.shift><Key.shift>BIS
Screenshot: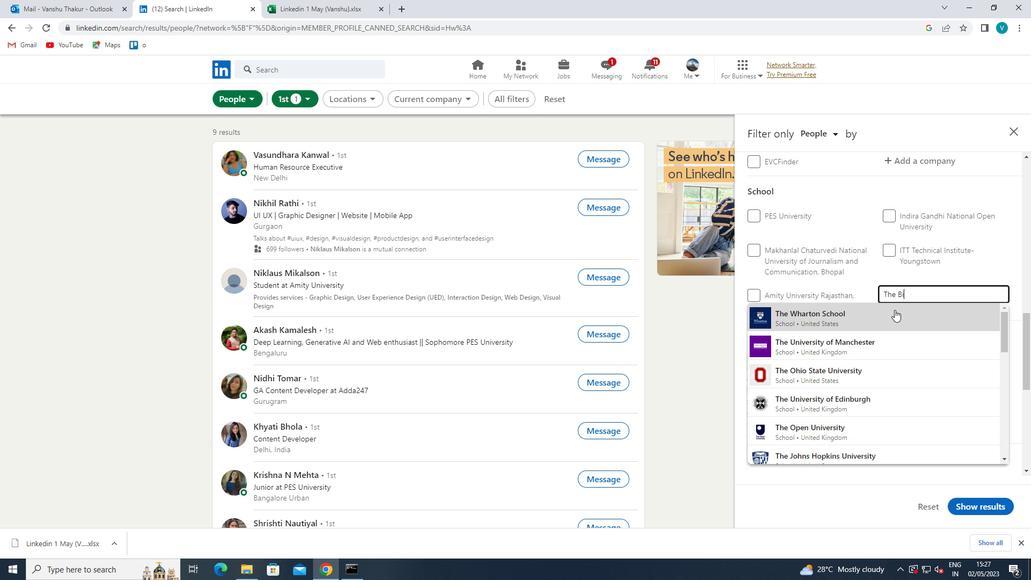 
Action: Mouse pressed left at (895, 310)
Screenshot: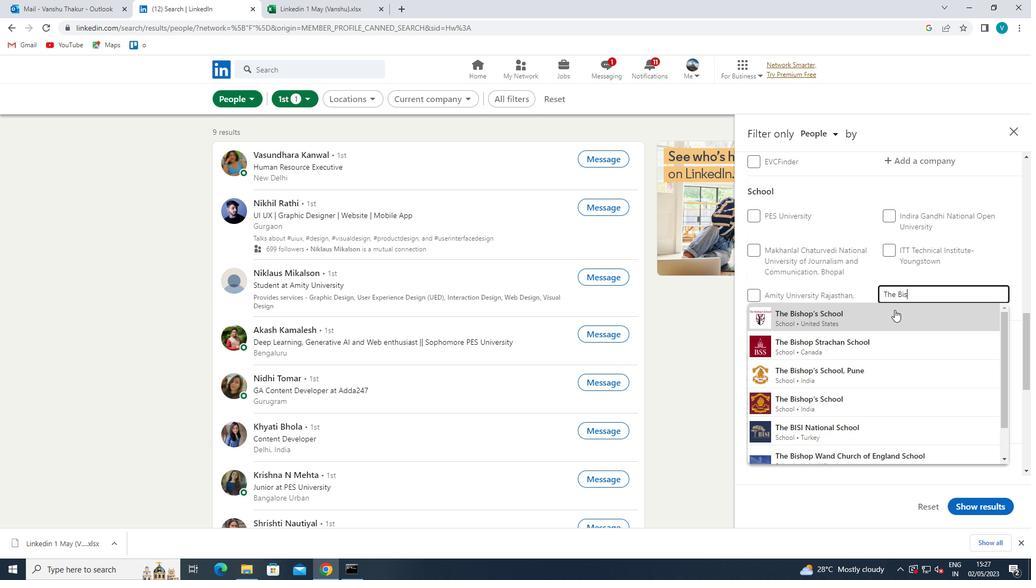 
Action: Mouse scrolled (895, 309) with delta (0, 0)
Screenshot: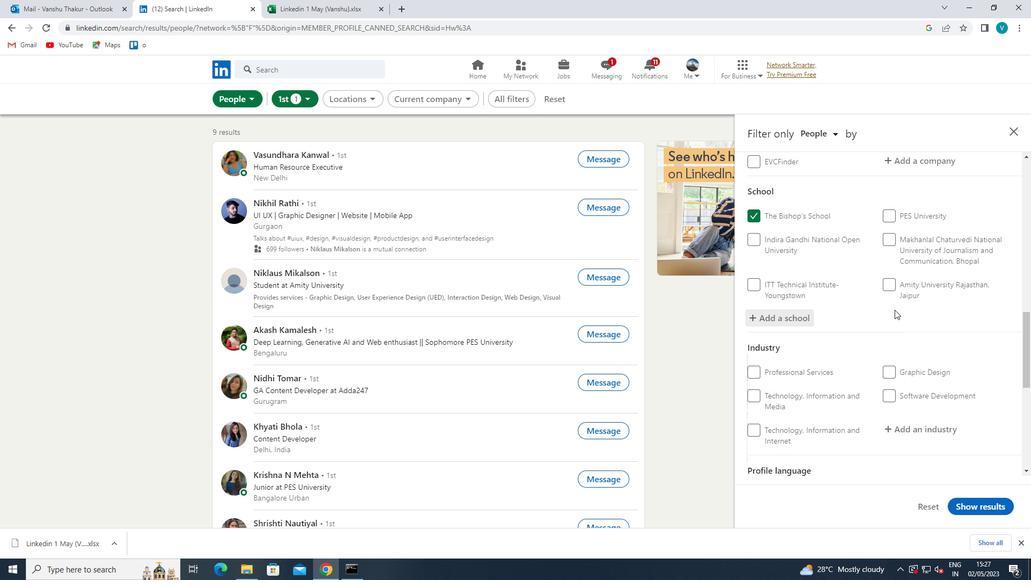 
Action: Mouse scrolled (895, 309) with delta (0, 0)
Screenshot: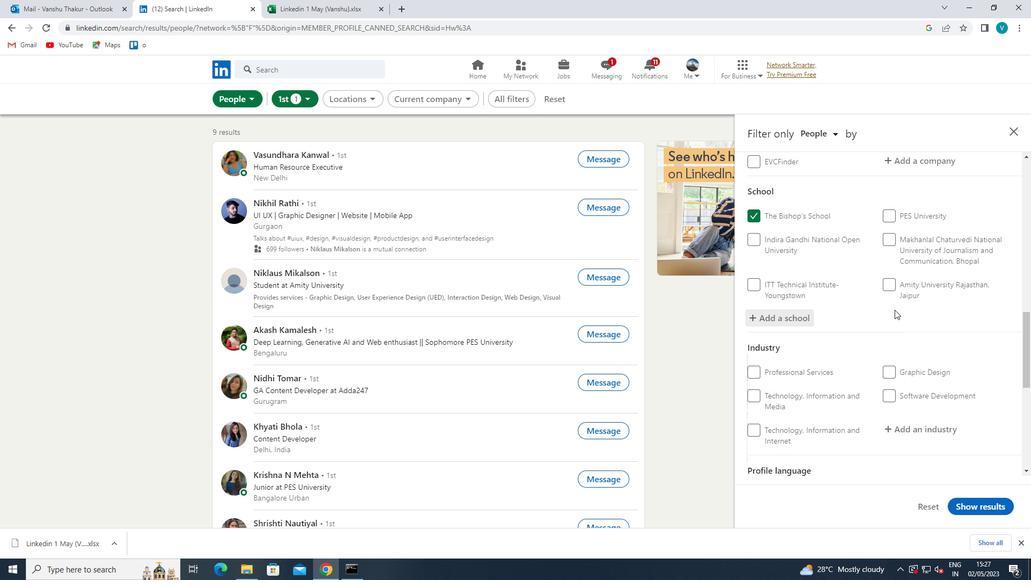 
Action: Mouse scrolled (895, 309) with delta (0, 0)
Screenshot: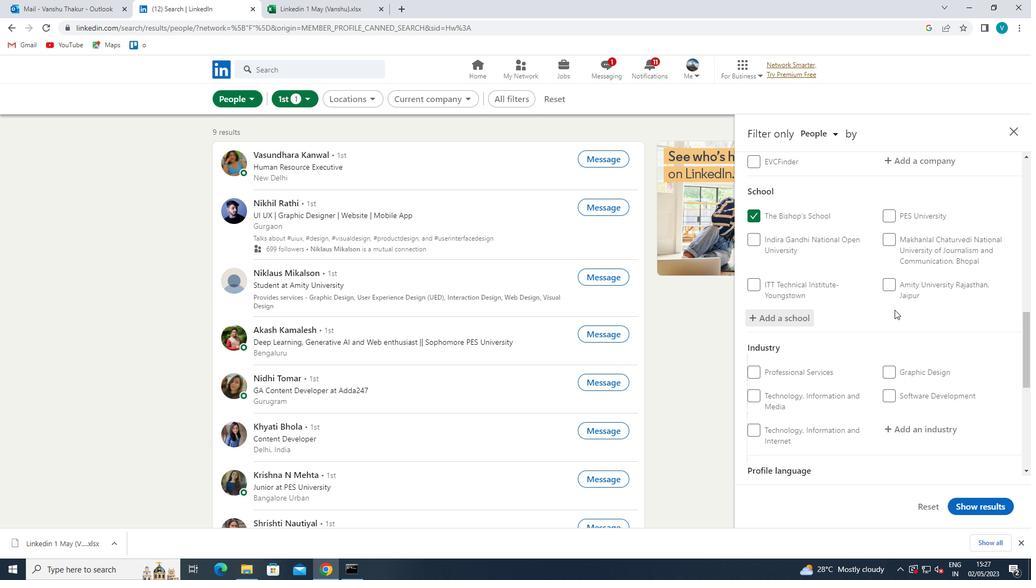 
Action: Mouse moved to (929, 263)
Screenshot: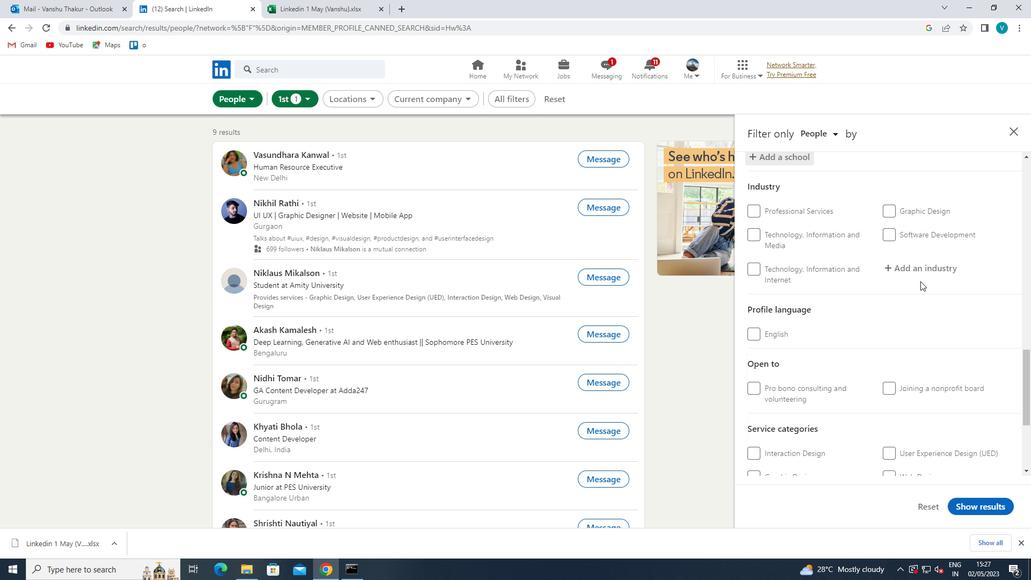 
Action: Mouse pressed left at (929, 263)
Screenshot: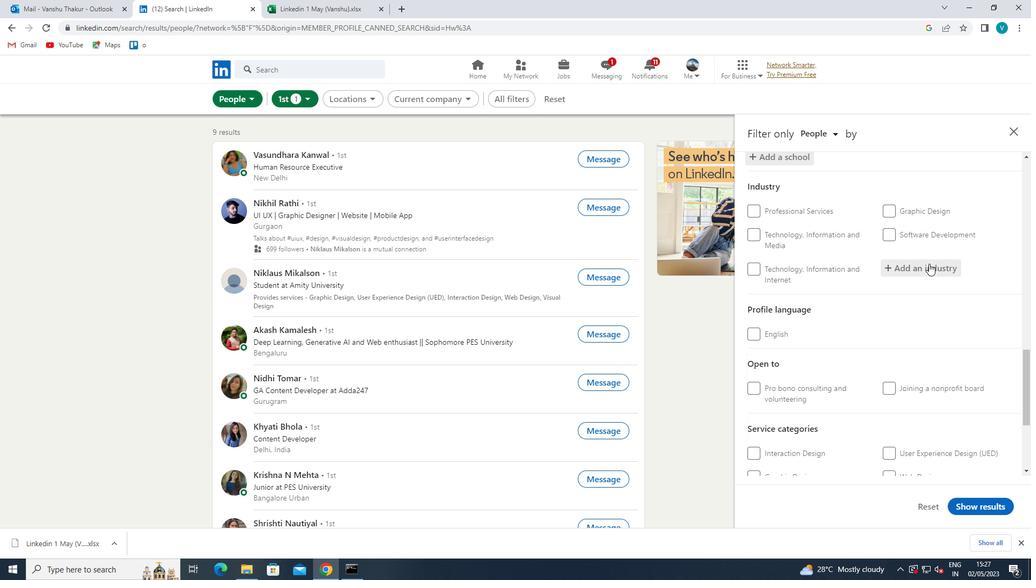 
Action: Mouse moved to (925, 265)
Screenshot: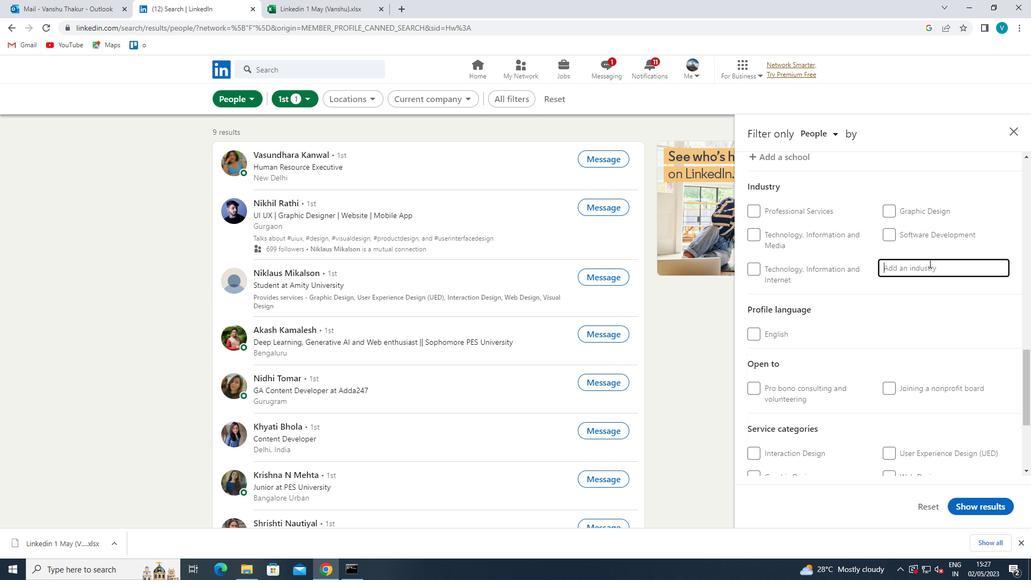 
Action: Key pressed <Key.shift>
Screenshot: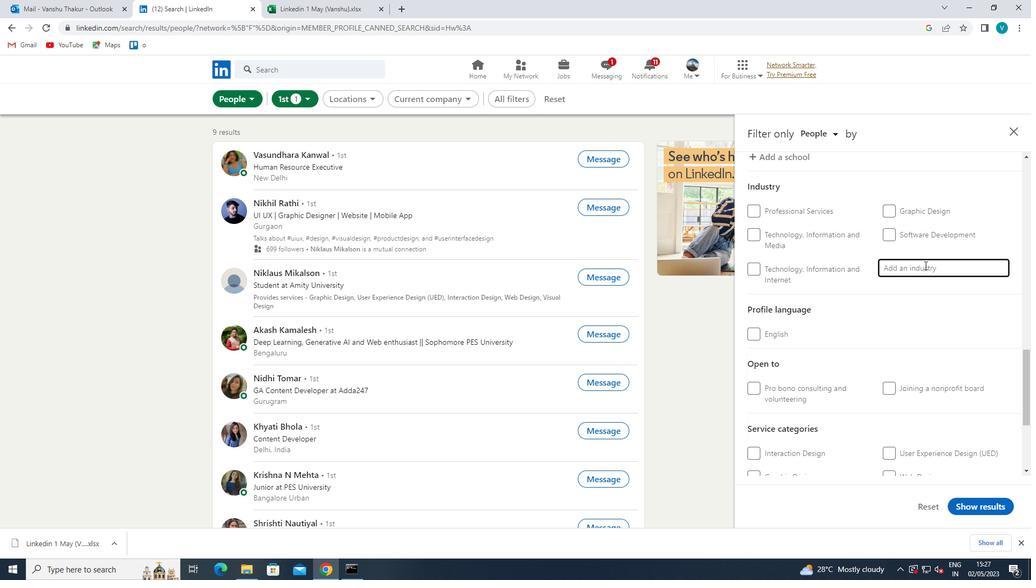
Action: Mouse moved to (924, 266)
Screenshot: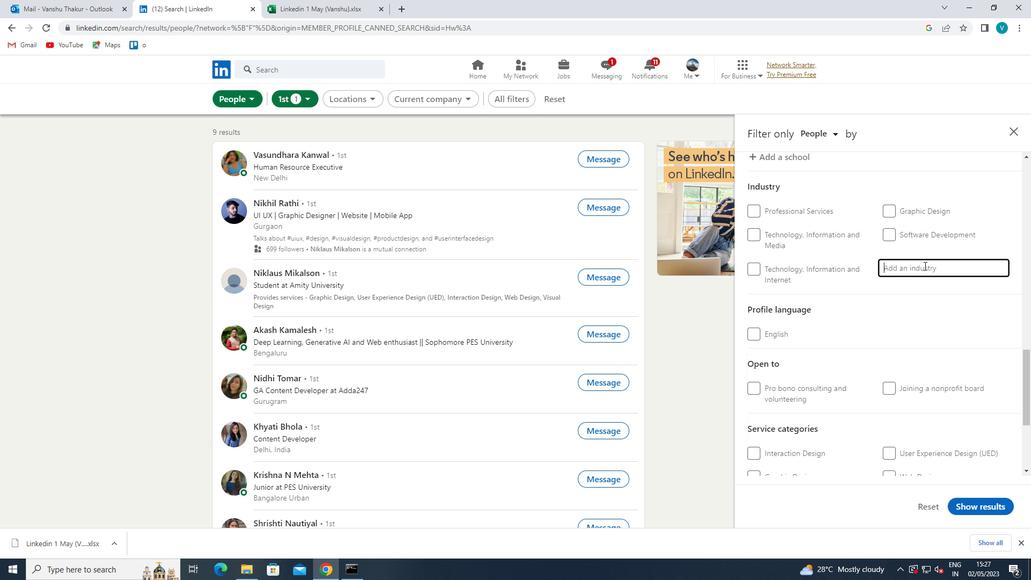 
Action: Key pressed <Key.shift>EN
Screenshot: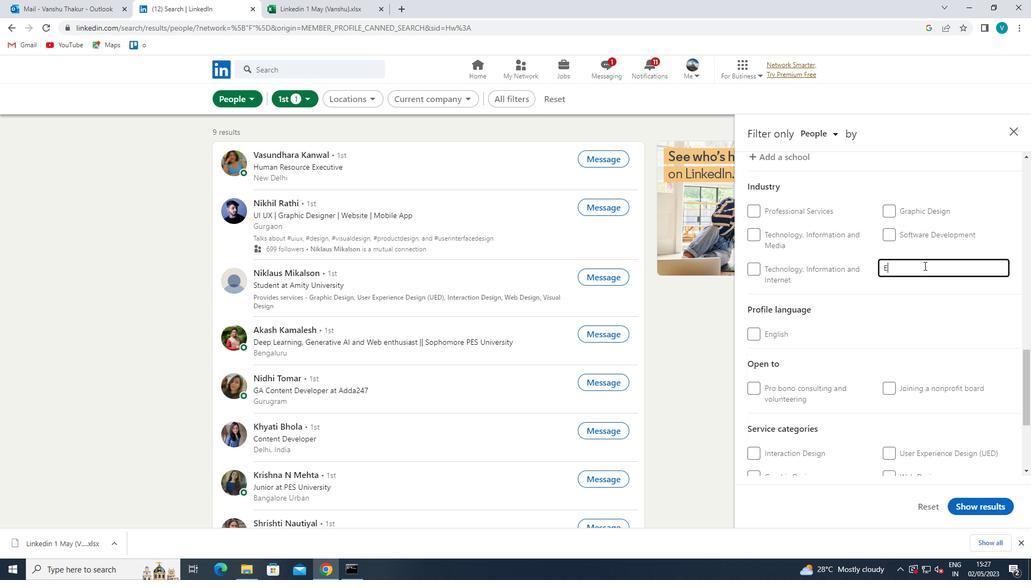 
Action: Mouse moved to (923, 266)
Screenshot: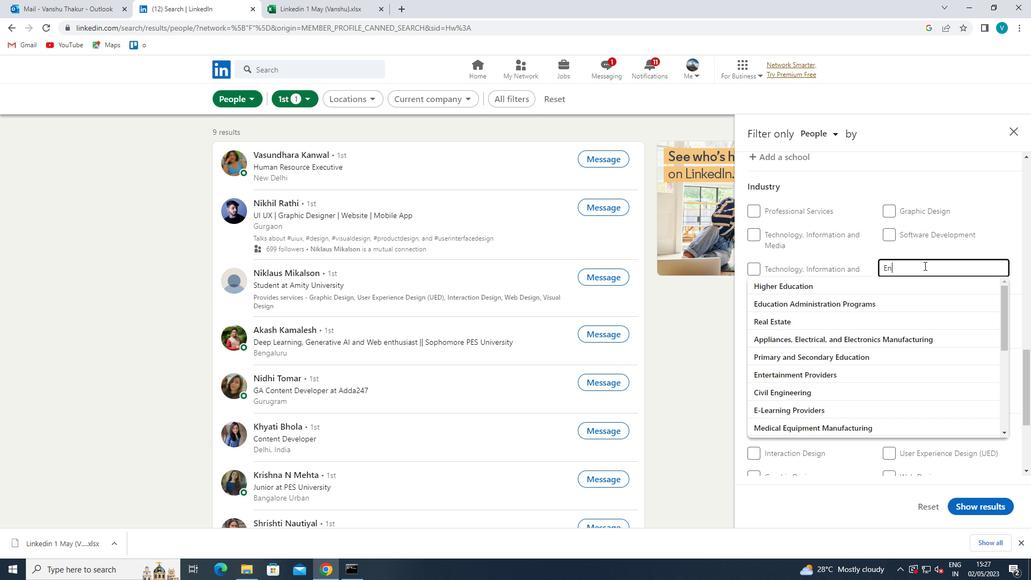 
Action: Key pressed V
Screenshot: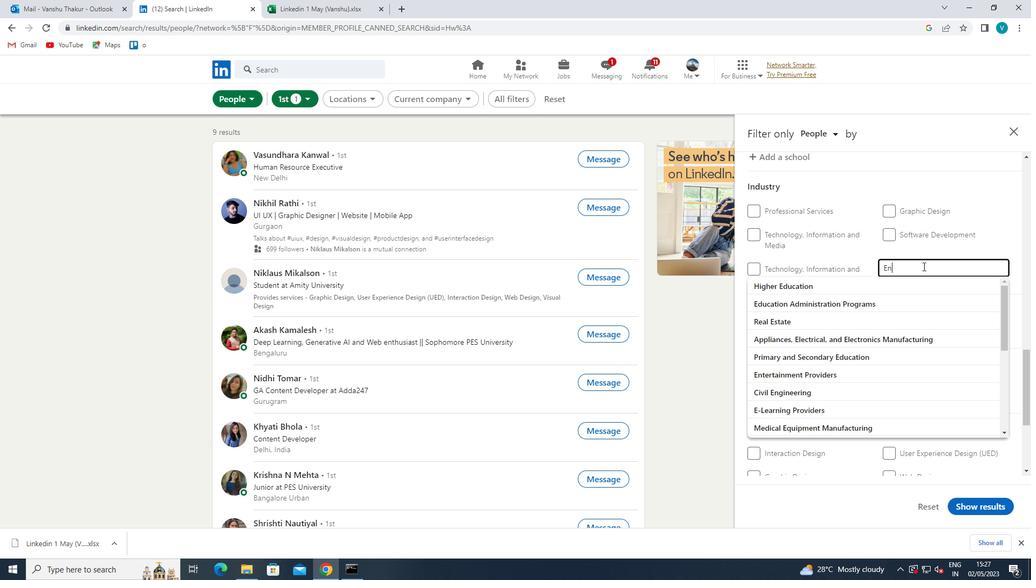 
Action: Mouse moved to (877, 298)
Screenshot: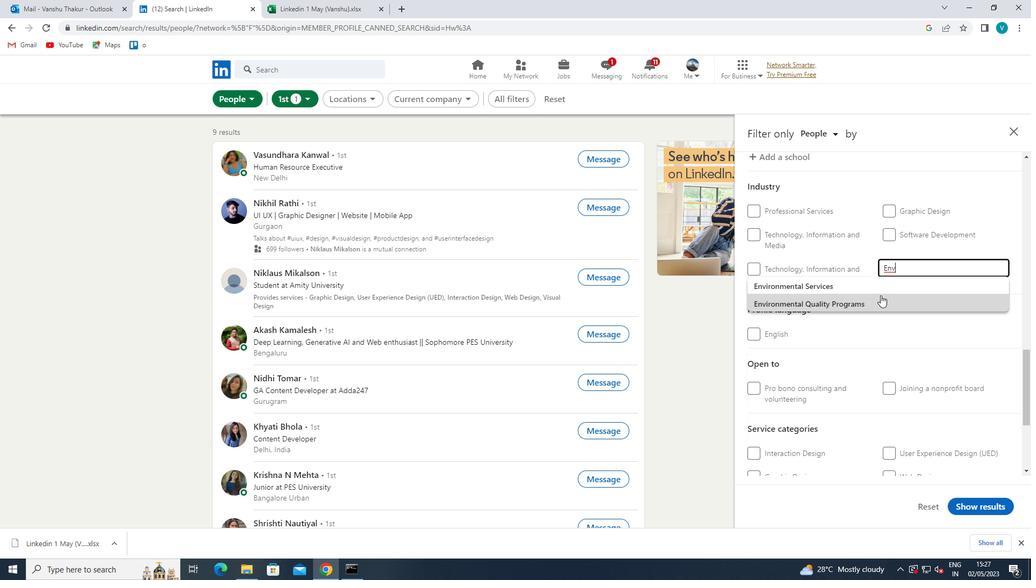 
Action: Mouse pressed left at (877, 298)
Screenshot: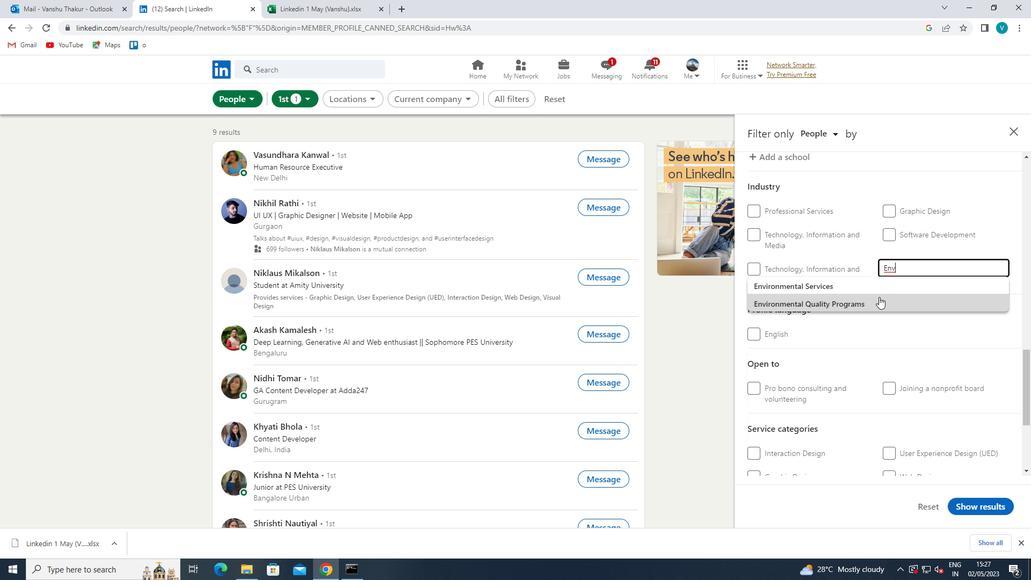 
Action: Mouse moved to (879, 297)
Screenshot: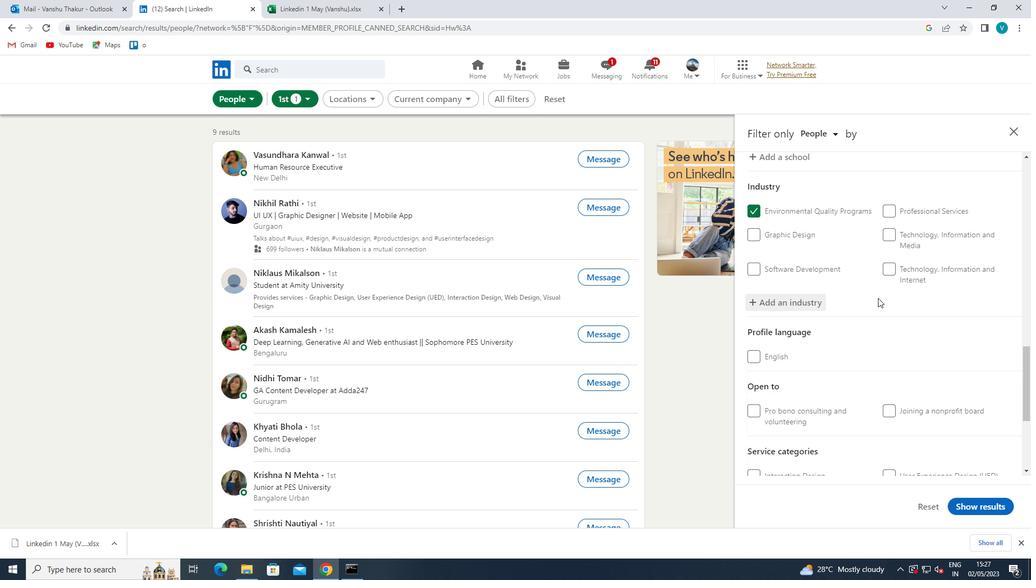 
Action: Mouse scrolled (879, 297) with delta (0, 0)
Screenshot: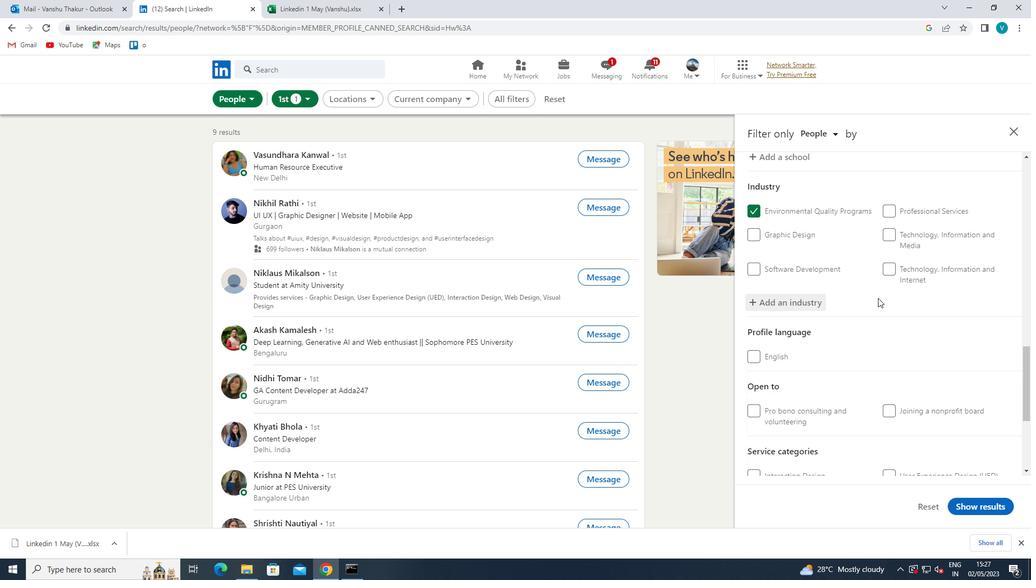 
Action: Mouse moved to (887, 309)
Screenshot: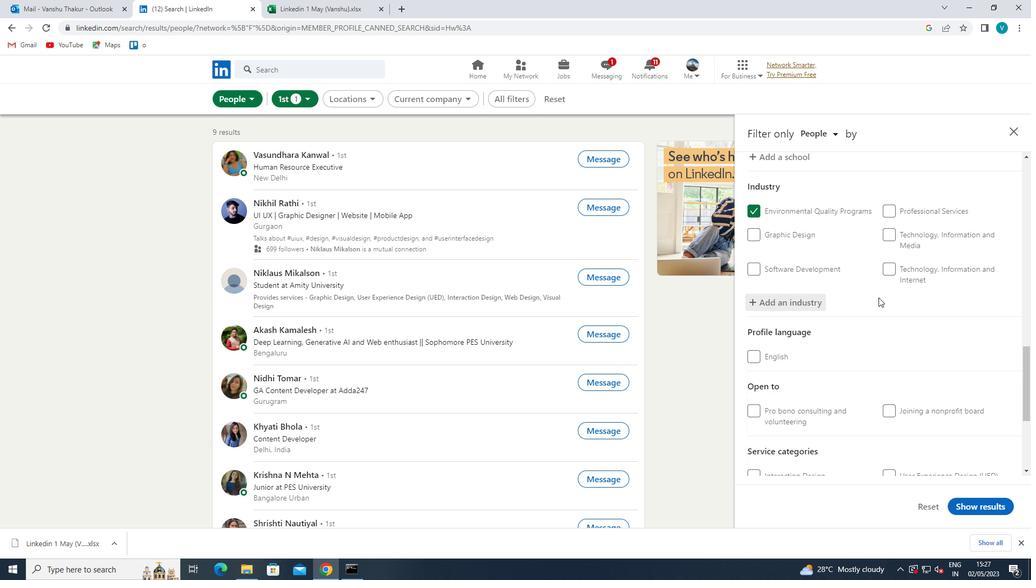 
Action: Mouse scrolled (887, 308) with delta (0, 0)
Screenshot: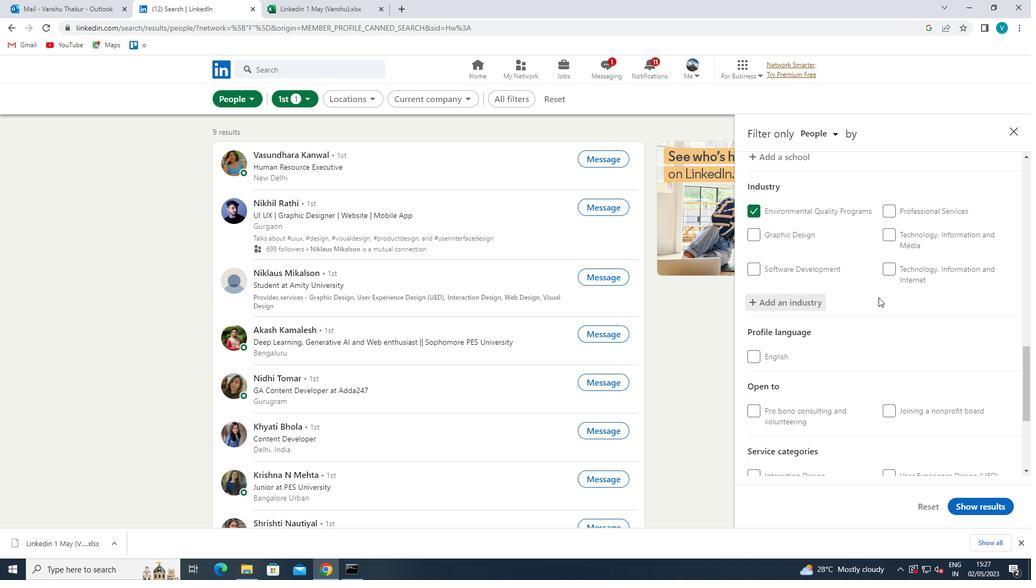 
Action: Mouse moved to (890, 313)
Screenshot: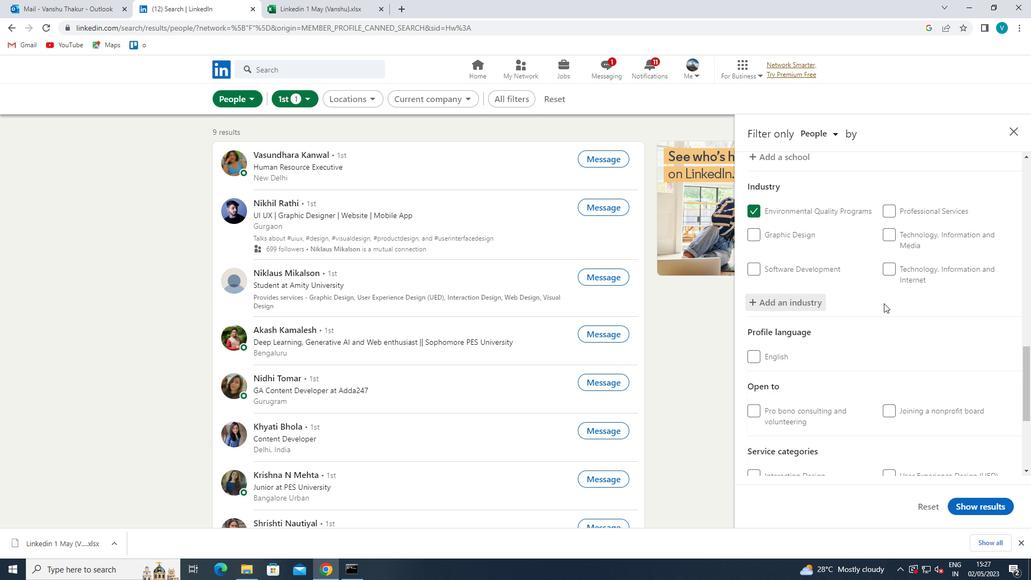 
Action: Mouse scrolled (890, 312) with delta (0, 0)
Screenshot: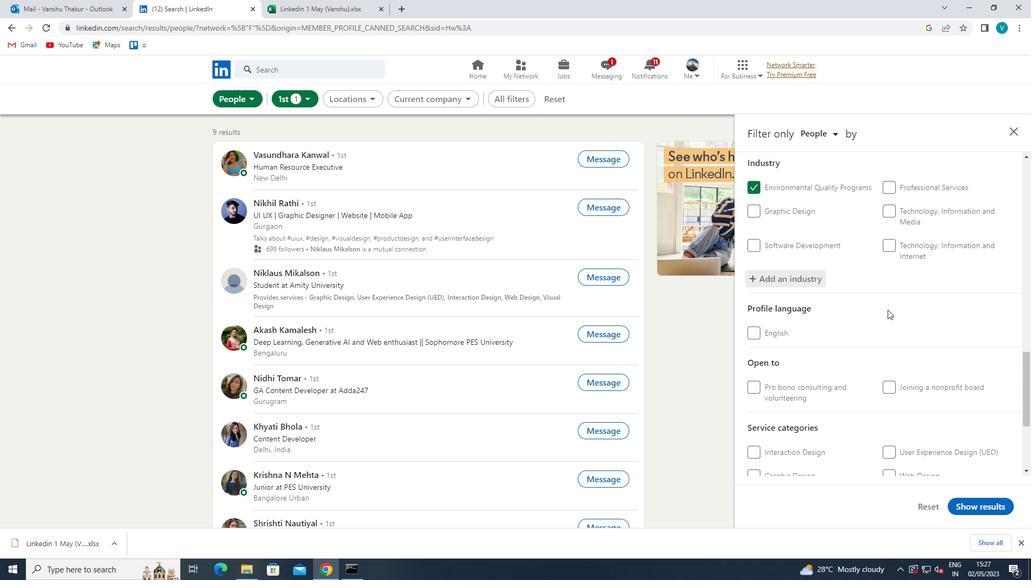 
Action: Mouse scrolled (890, 312) with delta (0, 0)
Screenshot: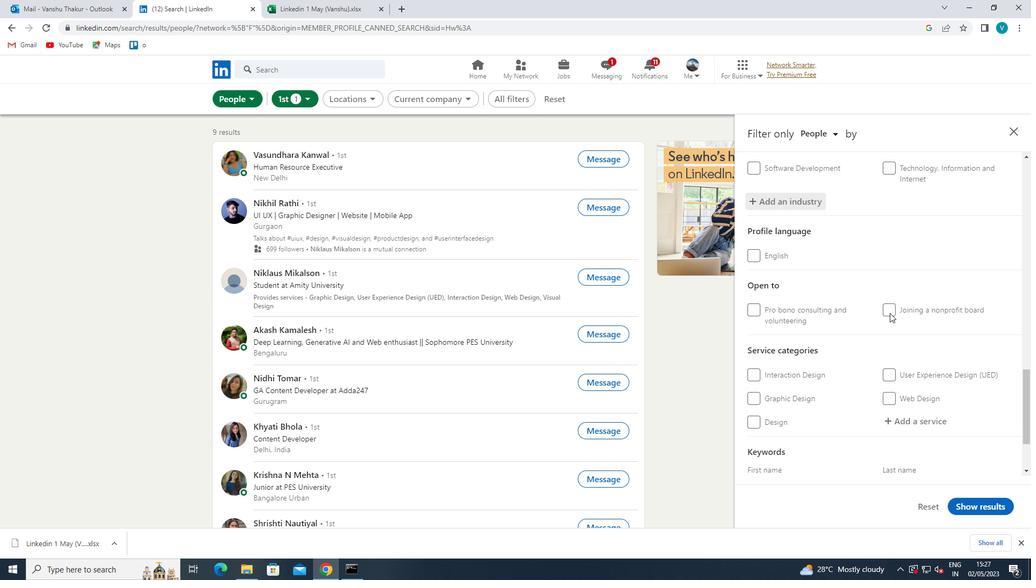 
Action: Mouse moved to (931, 326)
Screenshot: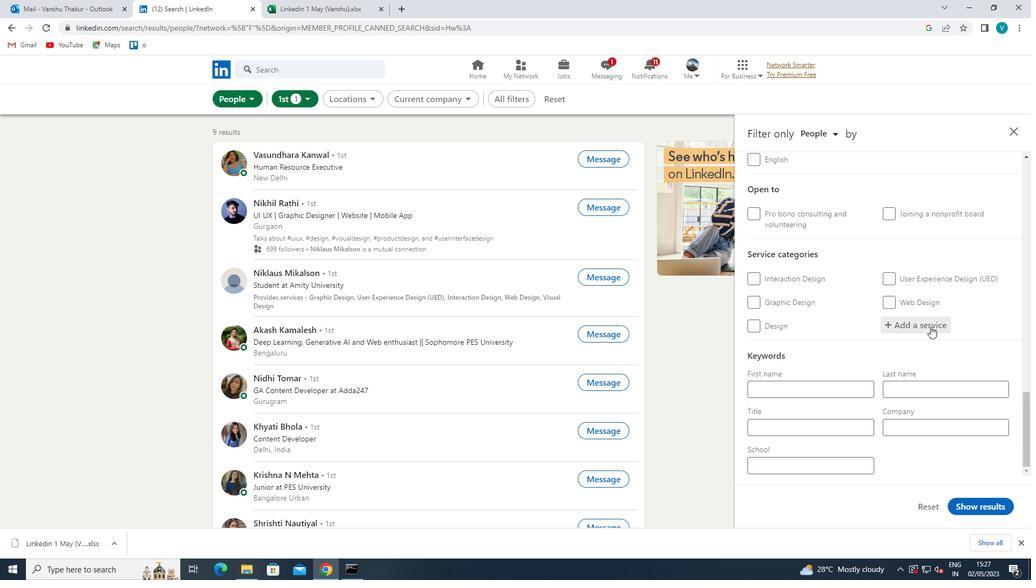 
Action: Mouse pressed left at (931, 326)
Screenshot: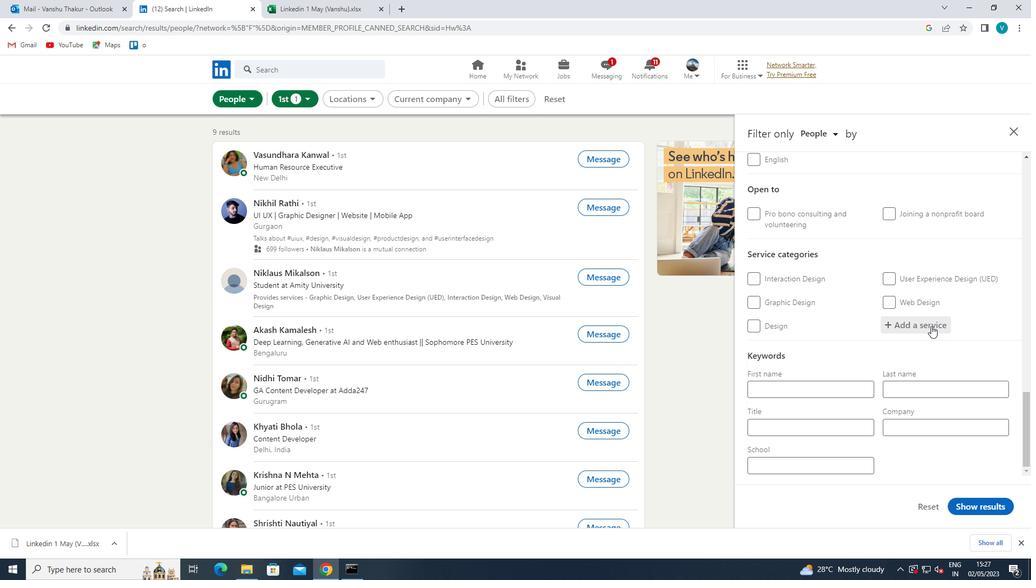 
Action: Key pressed <Key.shift>LIFE<Key.space>
Screenshot: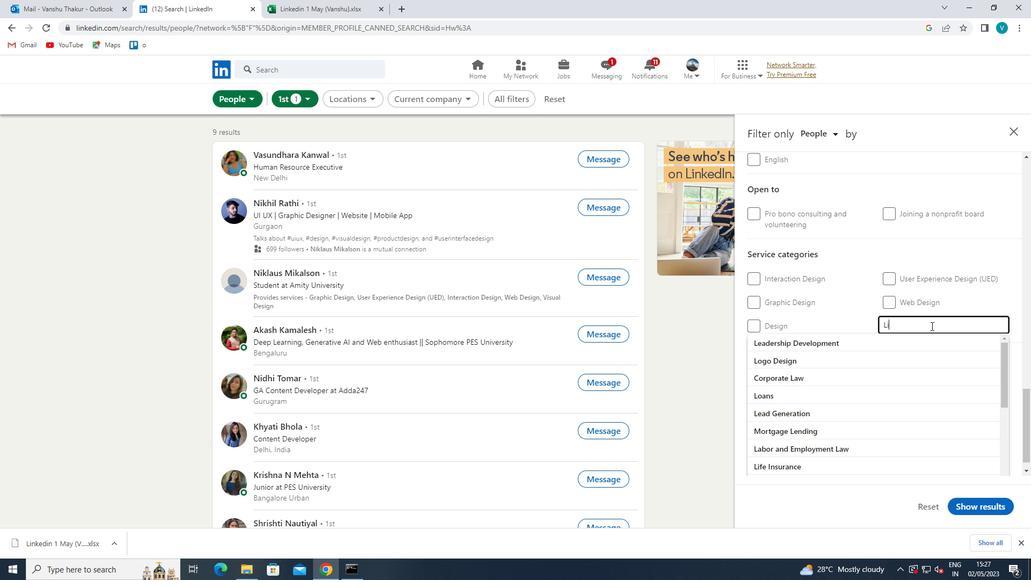 
Action: Mouse moved to (913, 338)
Screenshot: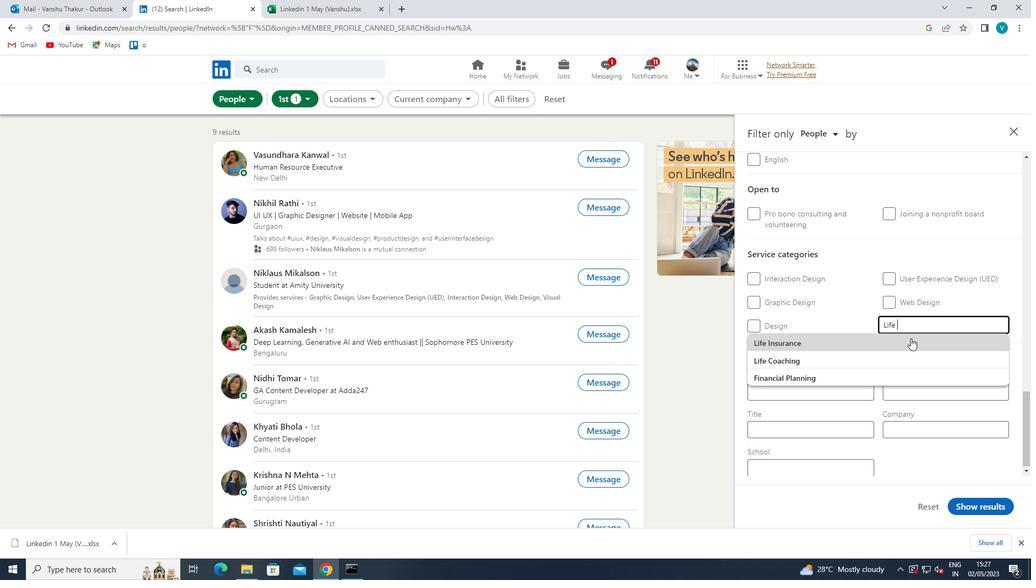 
Action: Mouse pressed left at (913, 338)
Screenshot: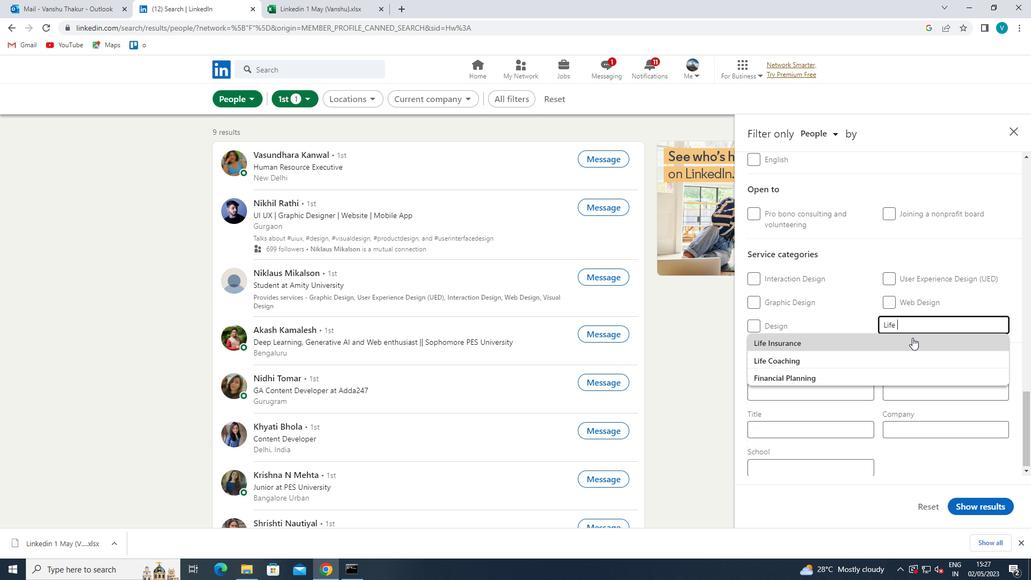 
Action: Mouse scrolled (913, 337) with delta (0, 0)
Screenshot: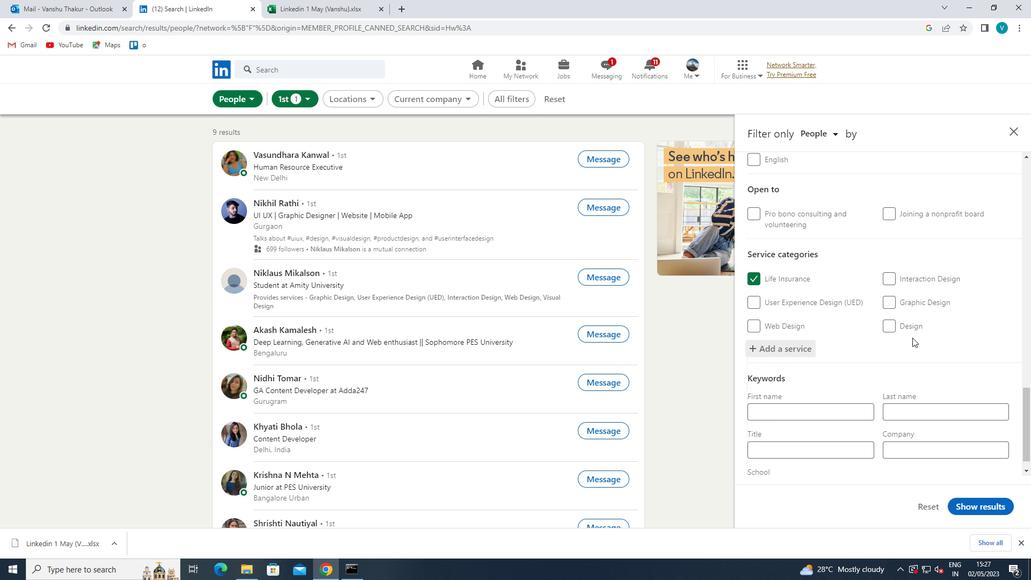 
Action: Mouse moved to (913, 338)
Screenshot: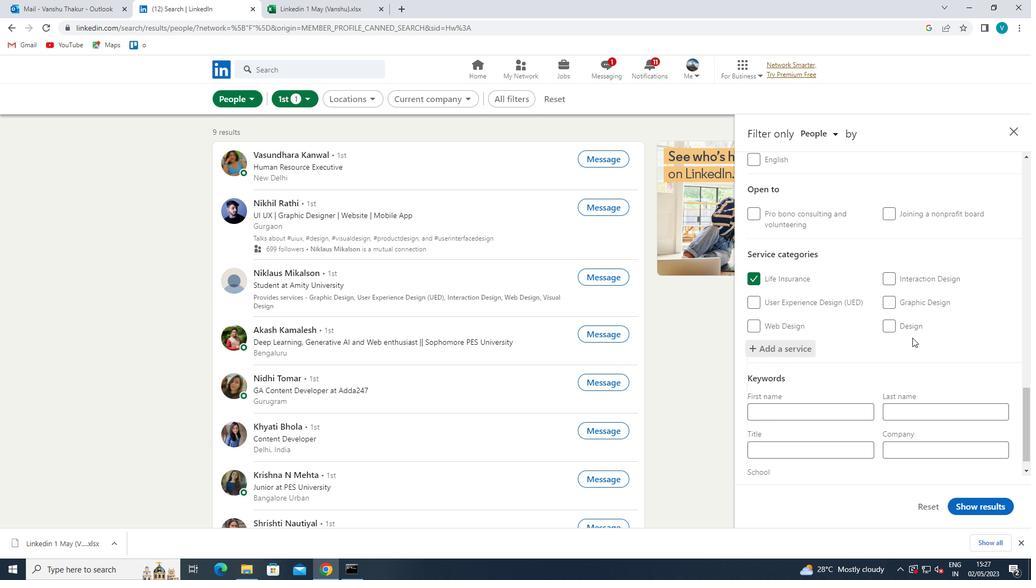 
Action: Mouse scrolled (913, 337) with delta (0, 0)
Screenshot: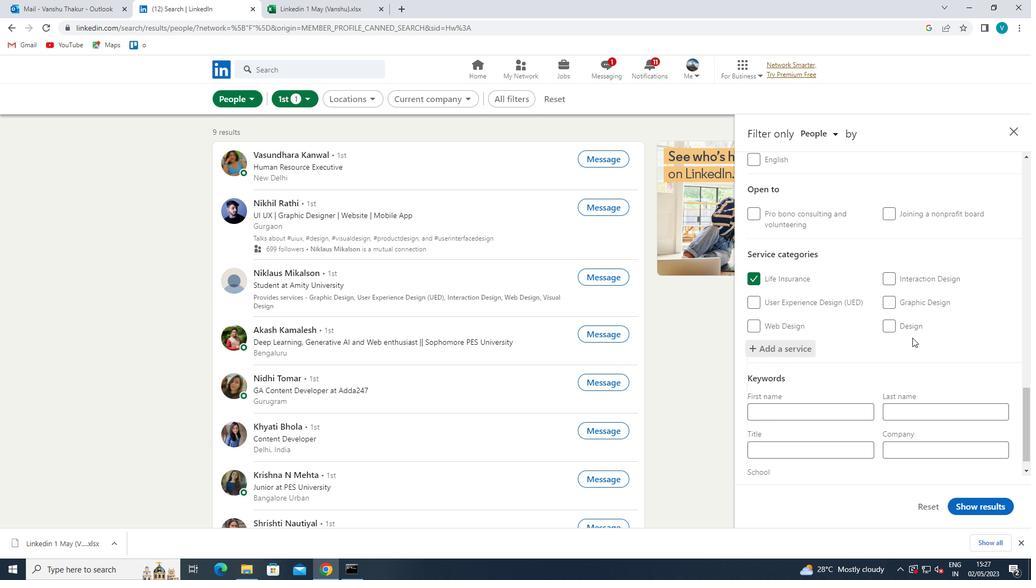 
Action: Mouse moved to (904, 346)
Screenshot: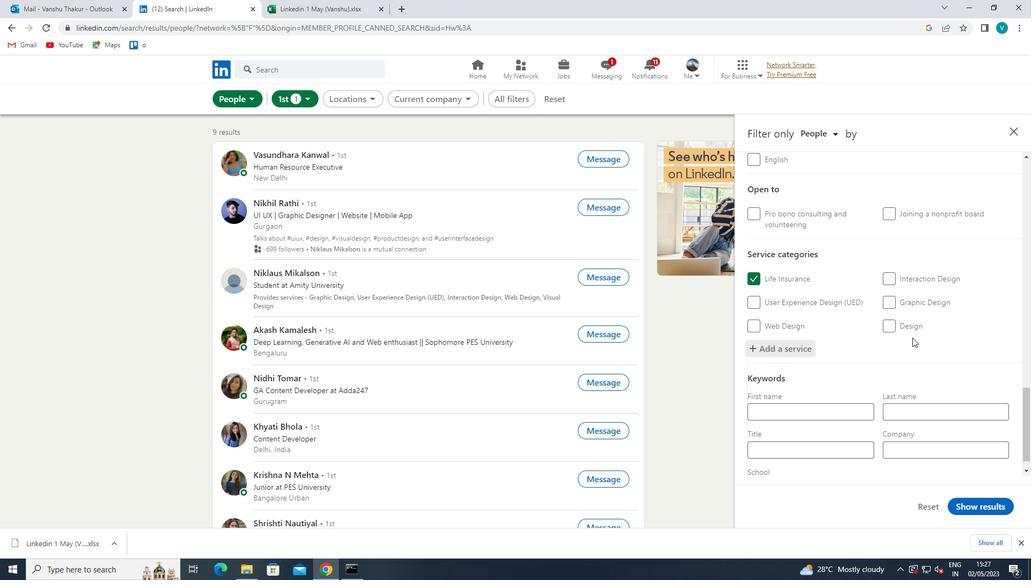 
Action: Mouse scrolled (904, 346) with delta (0, 0)
Screenshot: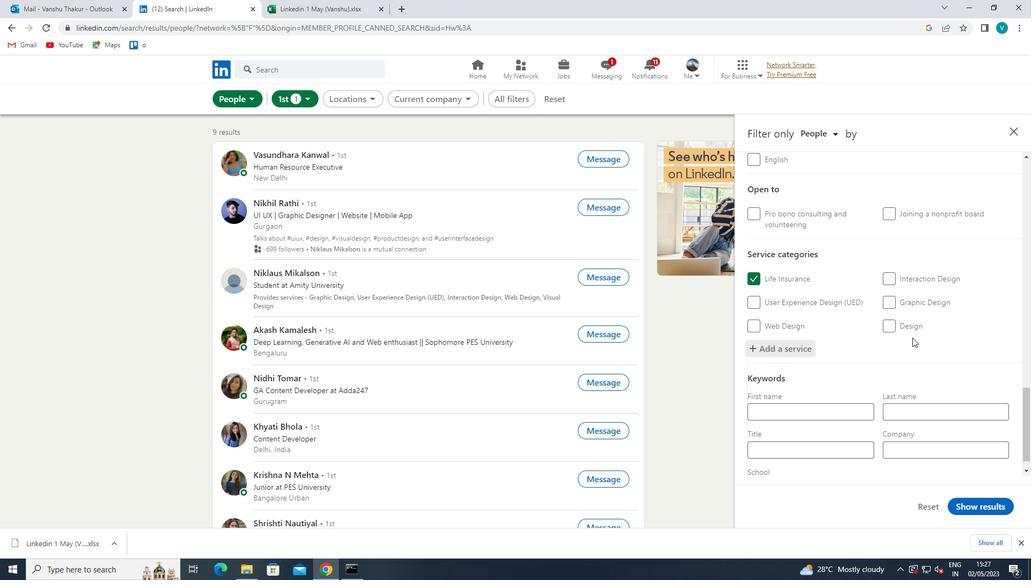 
Action: Mouse moved to (886, 358)
Screenshot: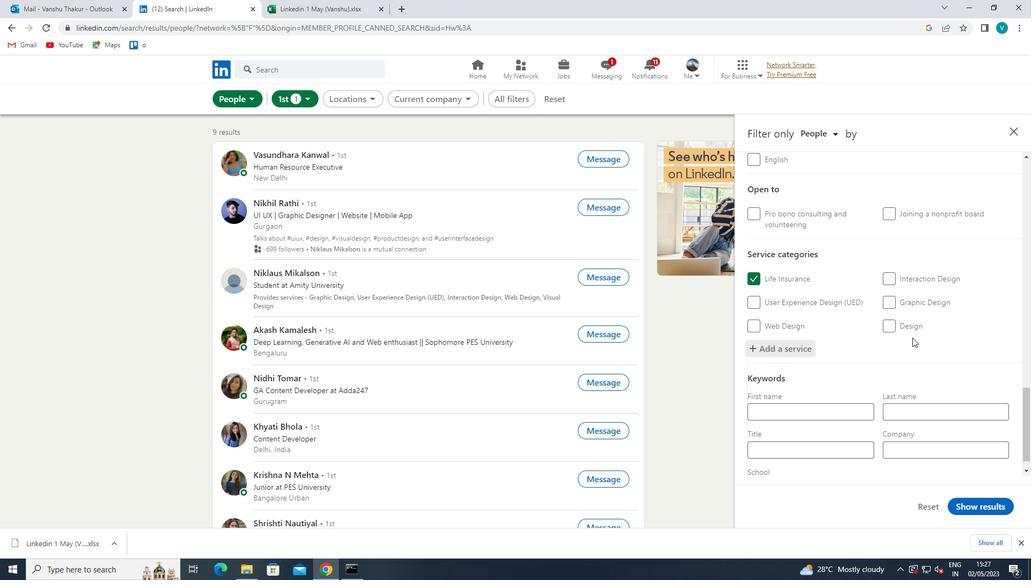 
Action: Mouse scrolled (886, 357) with delta (0, 0)
Screenshot: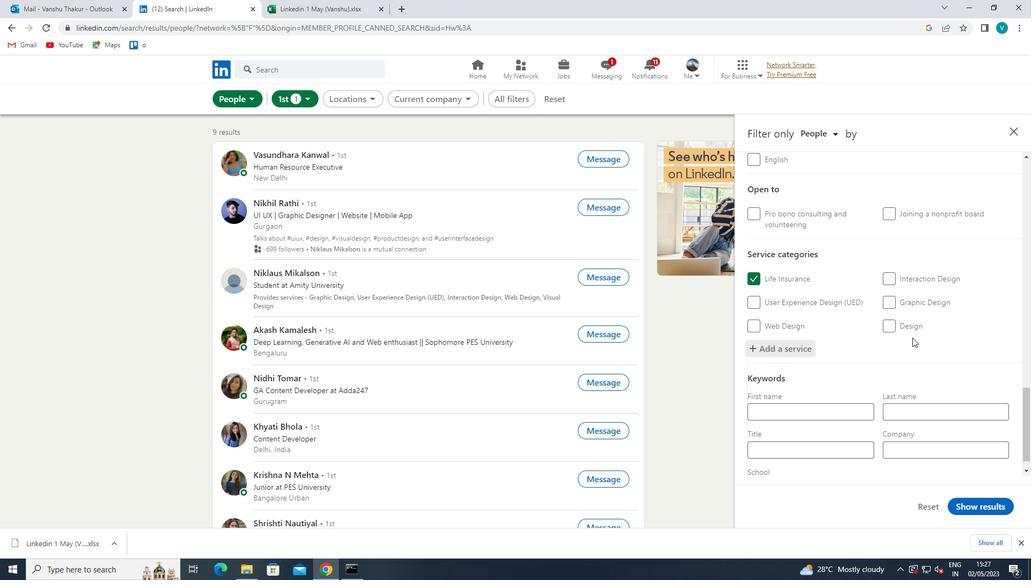 
Action: Mouse moved to (858, 377)
Screenshot: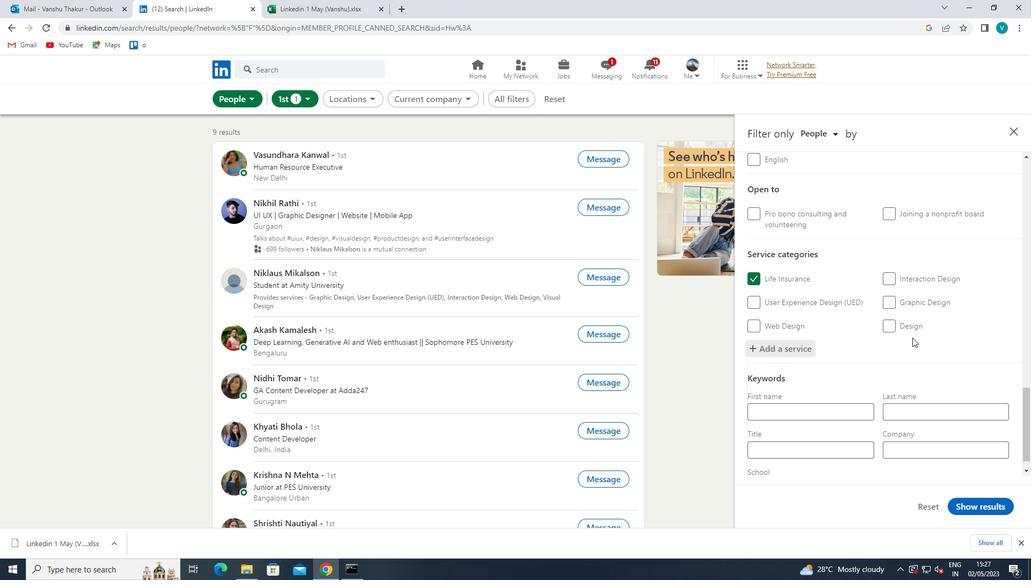 
Action: Mouse scrolled (858, 376) with delta (0, 0)
Screenshot: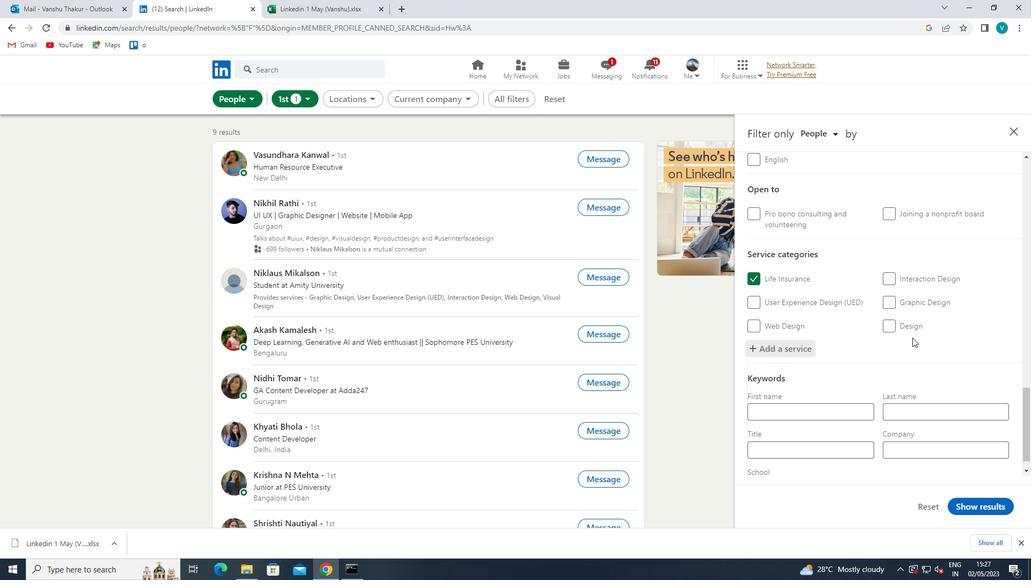 
Action: Mouse moved to (834, 427)
Screenshot: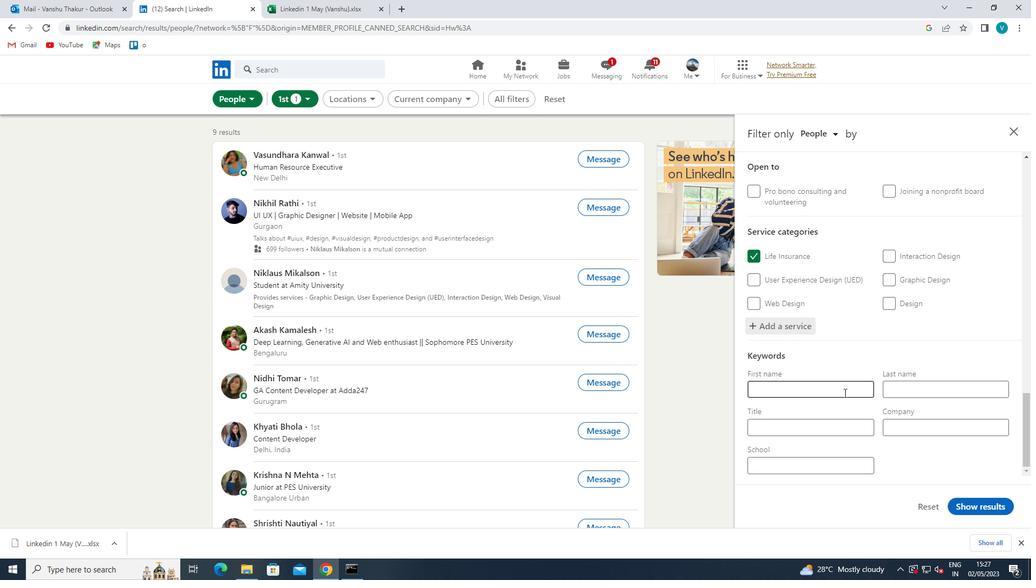 
Action: Mouse pressed left at (834, 427)
Screenshot: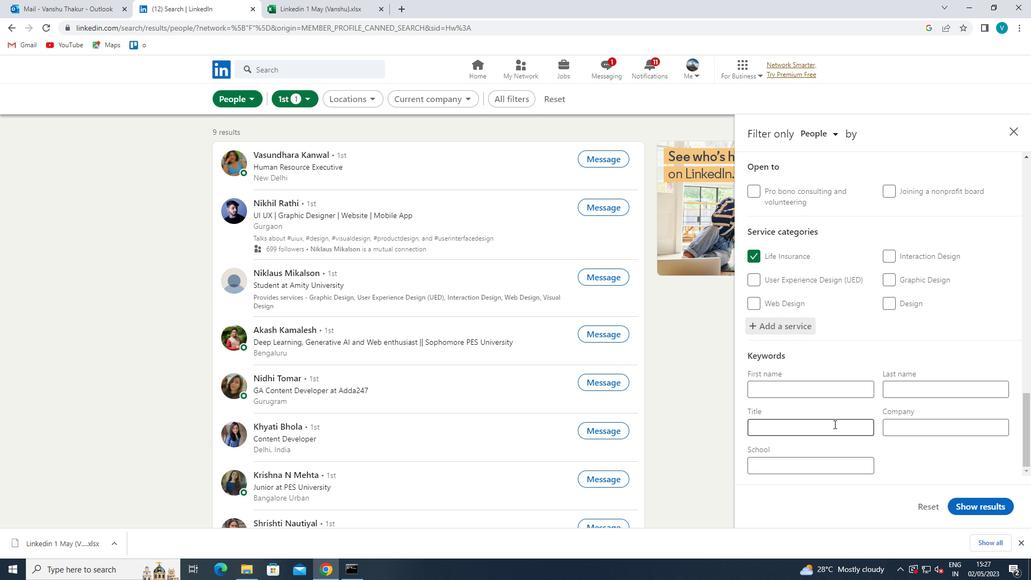 
Action: Key pressed <Key.shift><Key.shift>COSMETOLOGIST
Screenshot: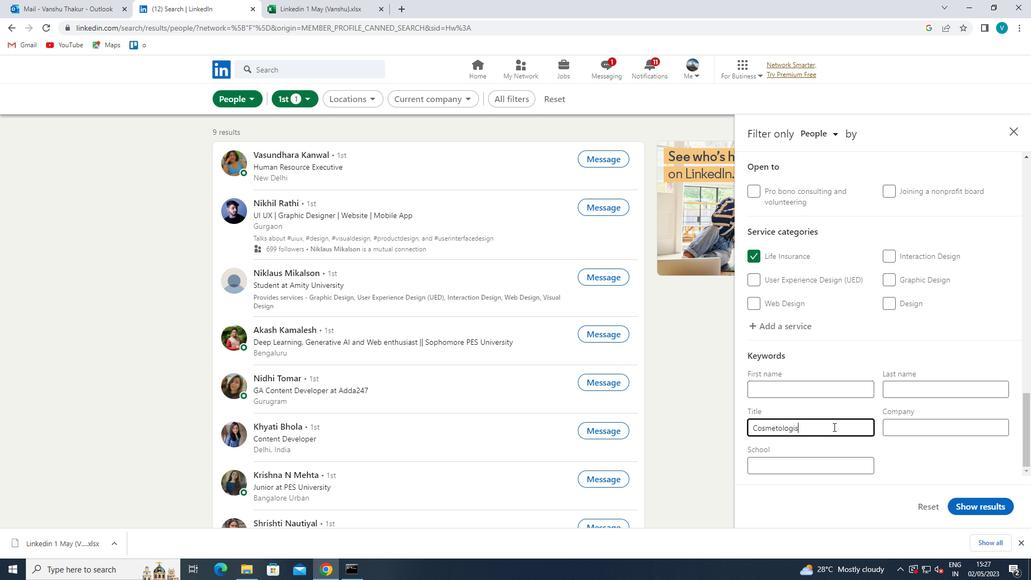 
Action: Mouse moved to (971, 500)
Screenshot: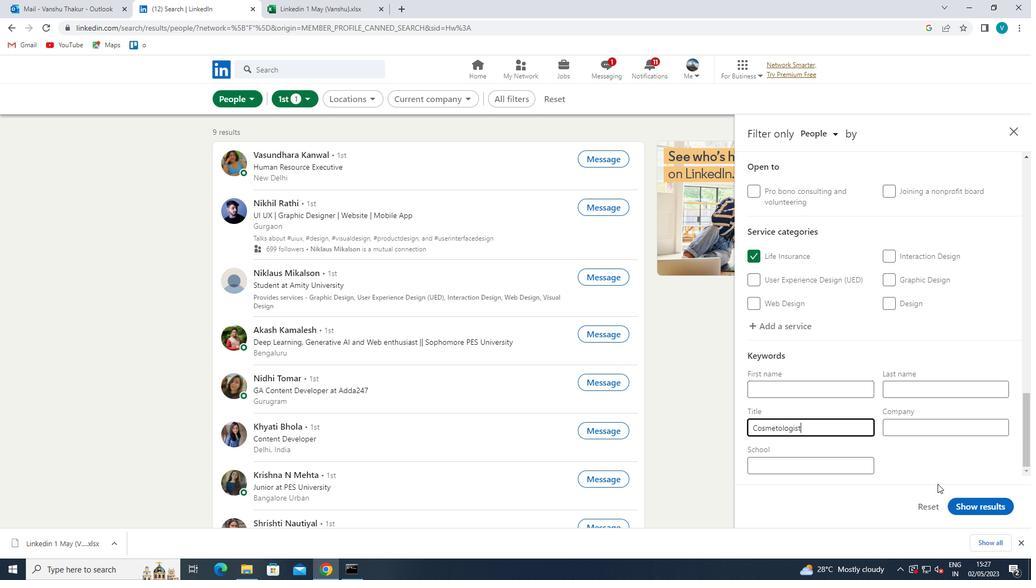 
Action: Mouse pressed left at (971, 500)
Screenshot: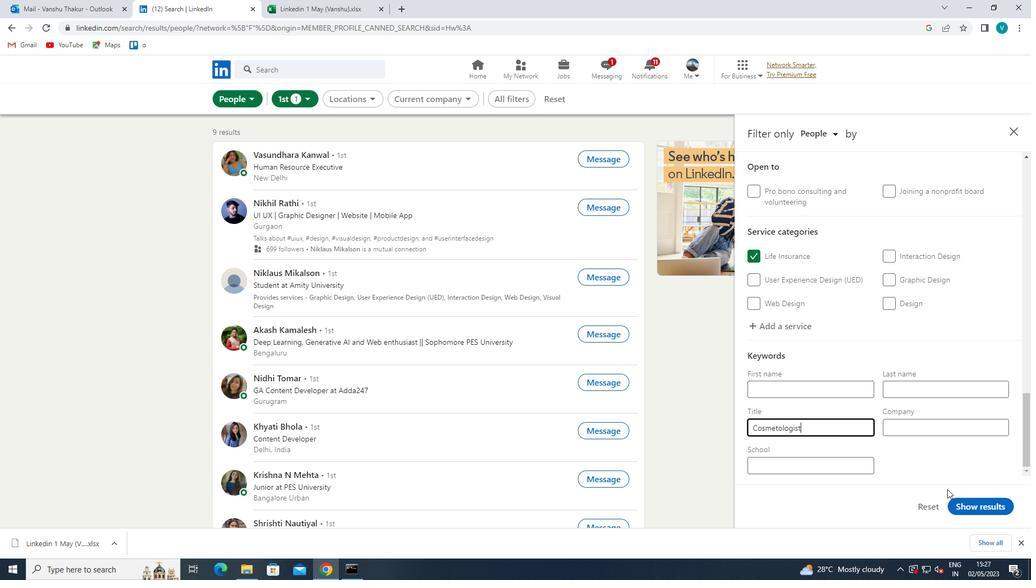 
